 Task: Search one way flight ticket for 3 adults, 3 children in premium economy from Aberdeen: Aberdeen Regional Airport to Fort Wayne: Fort Wayne International Airport on 8-4-2023. Choice of flights is Frontier. Number of bags: 1 carry on bag. Price is upto 108000. Outbound departure time preference is 8:00.
Action: Mouse moved to (255, 357)
Screenshot: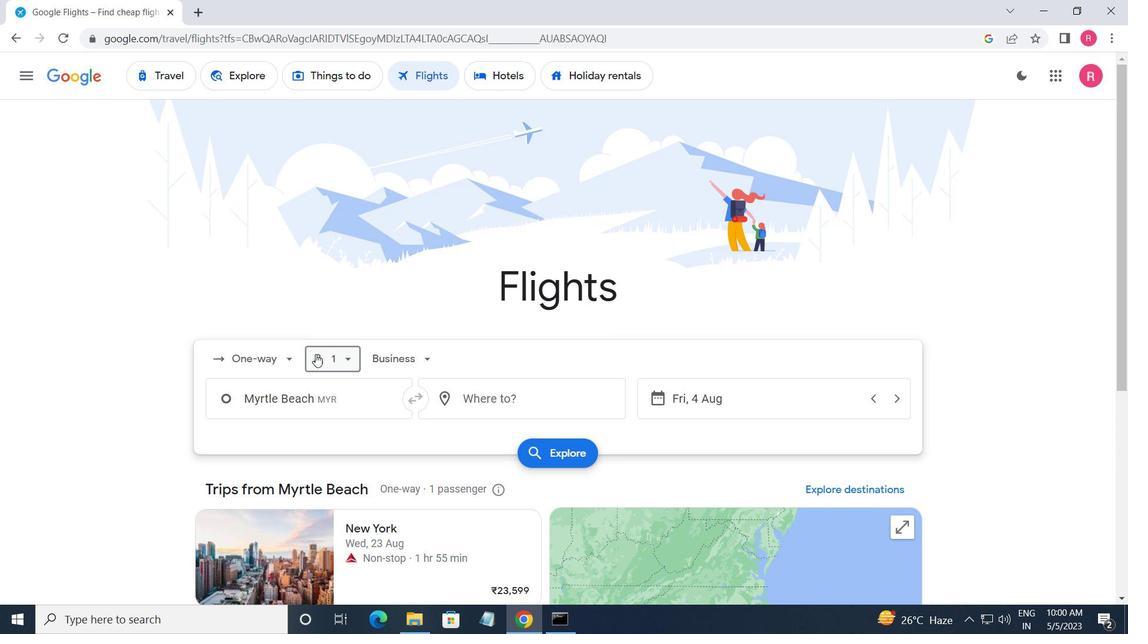
Action: Mouse pressed left at (255, 357)
Screenshot: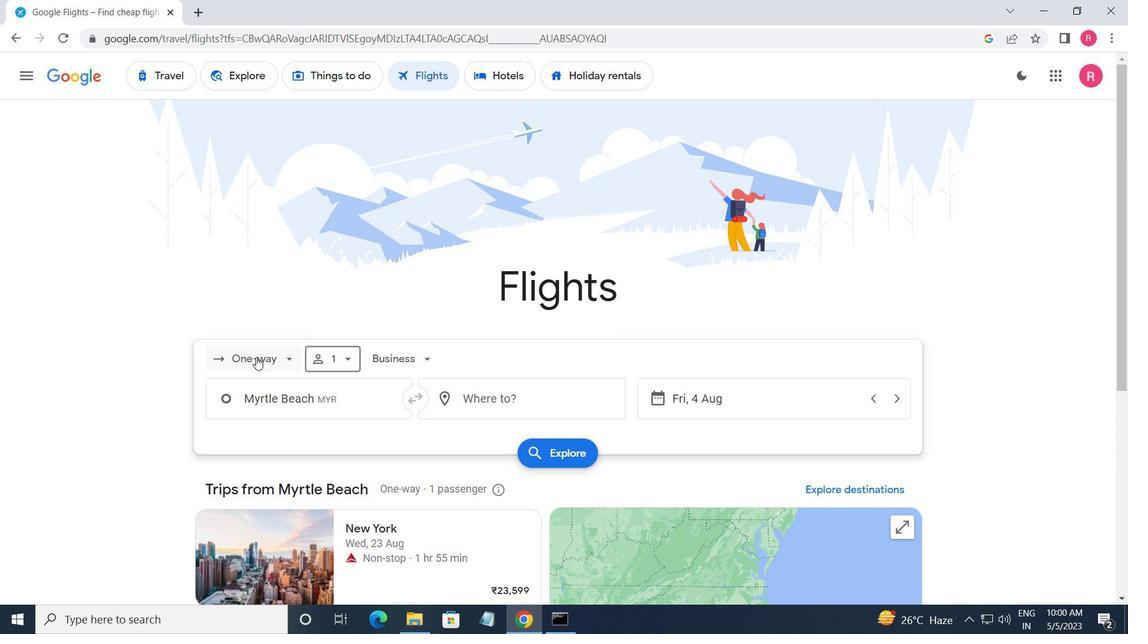 
Action: Mouse moved to (309, 425)
Screenshot: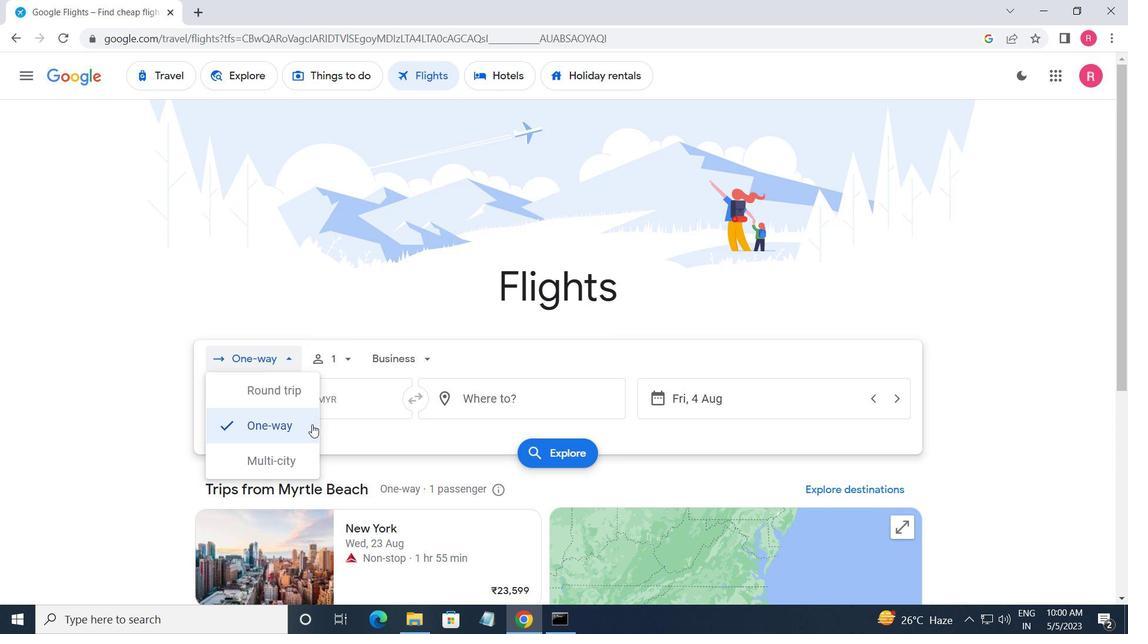 
Action: Mouse pressed left at (309, 425)
Screenshot: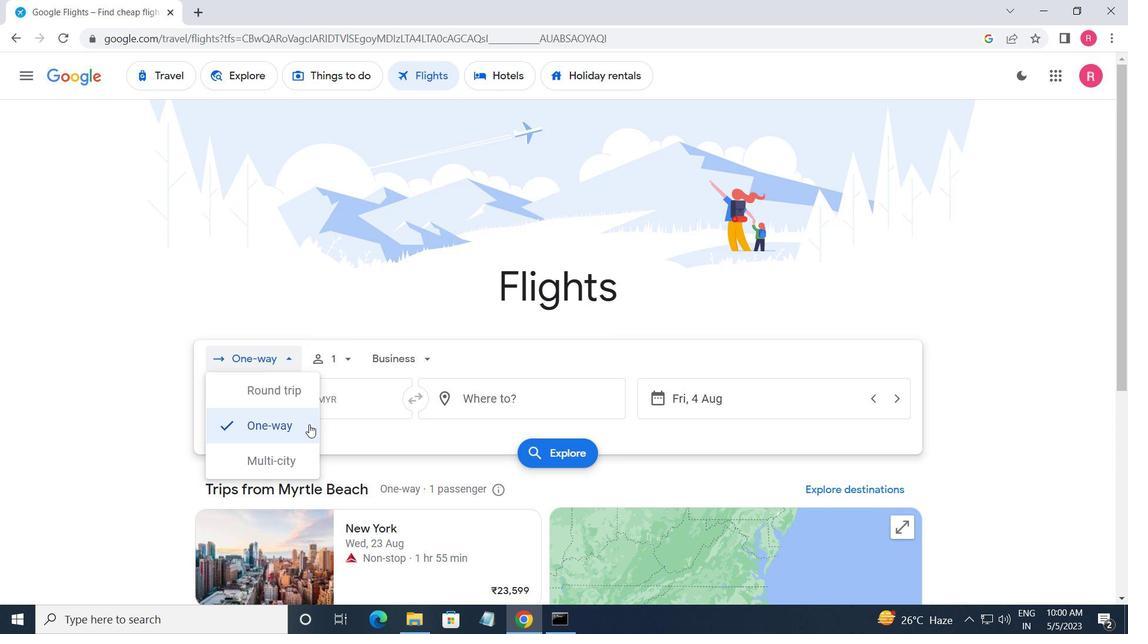 
Action: Mouse moved to (333, 360)
Screenshot: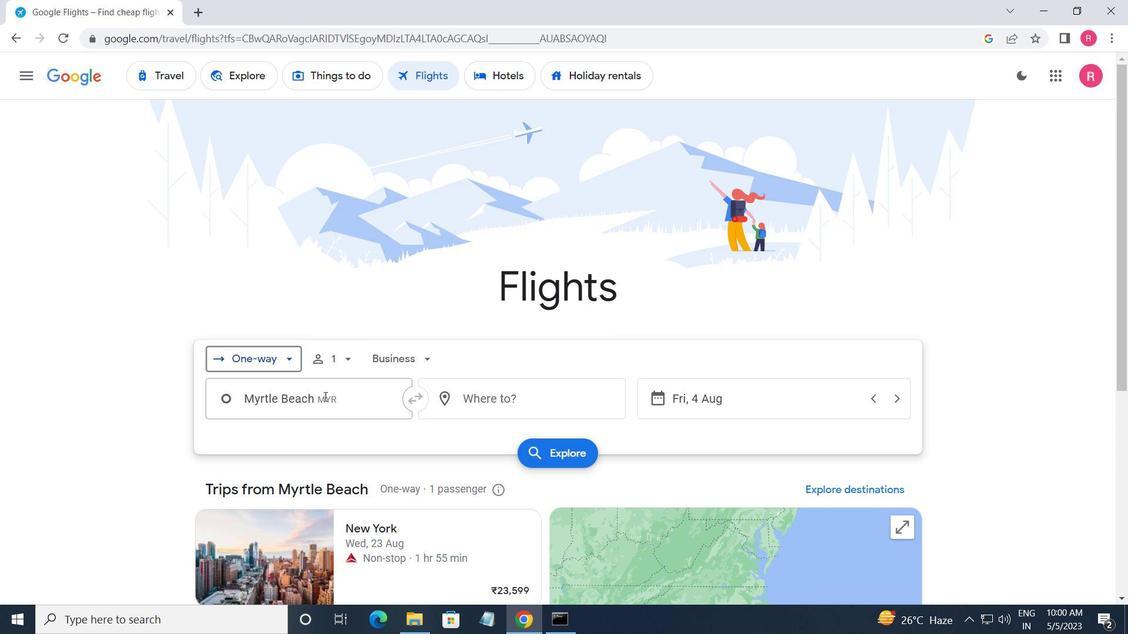 
Action: Mouse pressed left at (333, 360)
Screenshot: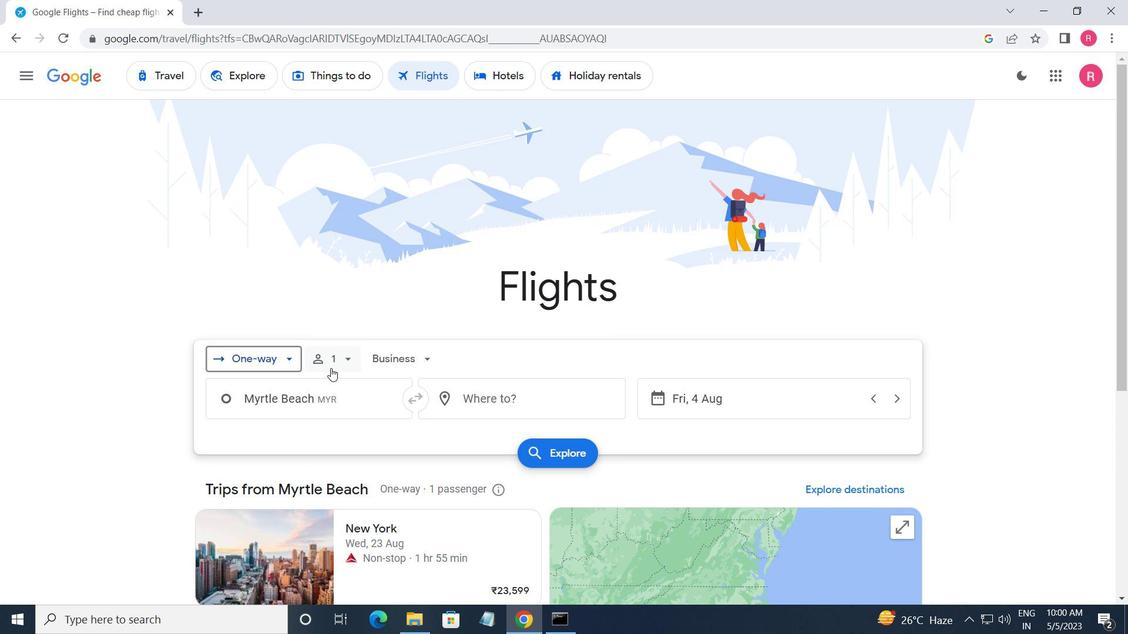 
Action: Mouse moved to (451, 395)
Screenshot: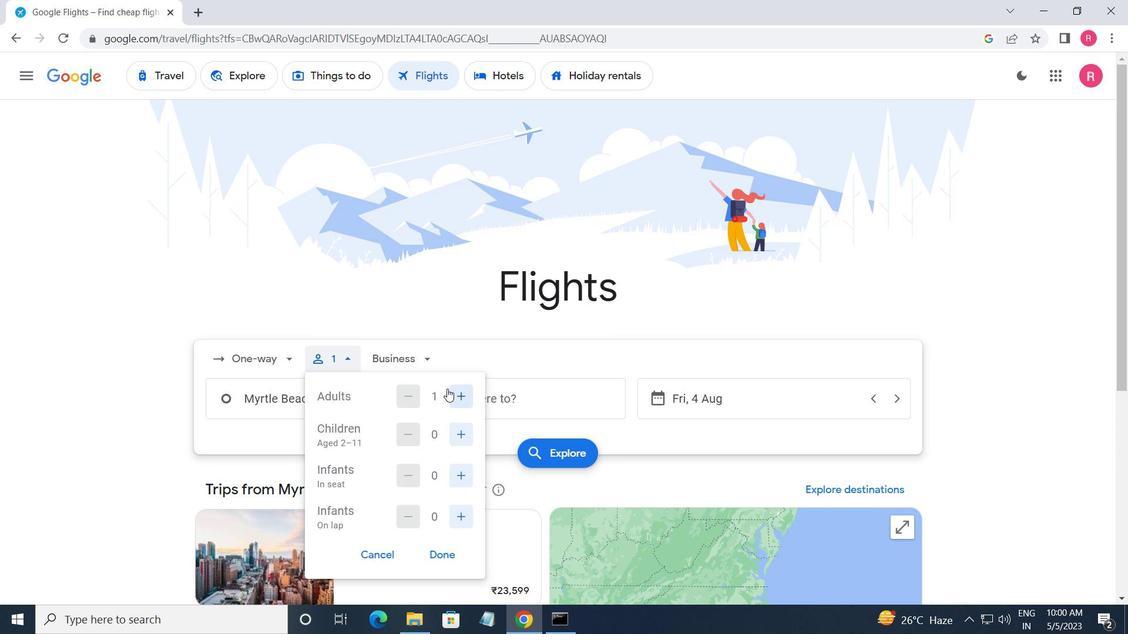 
Action: Mouse pressed left at (451, 395)
Screenshot: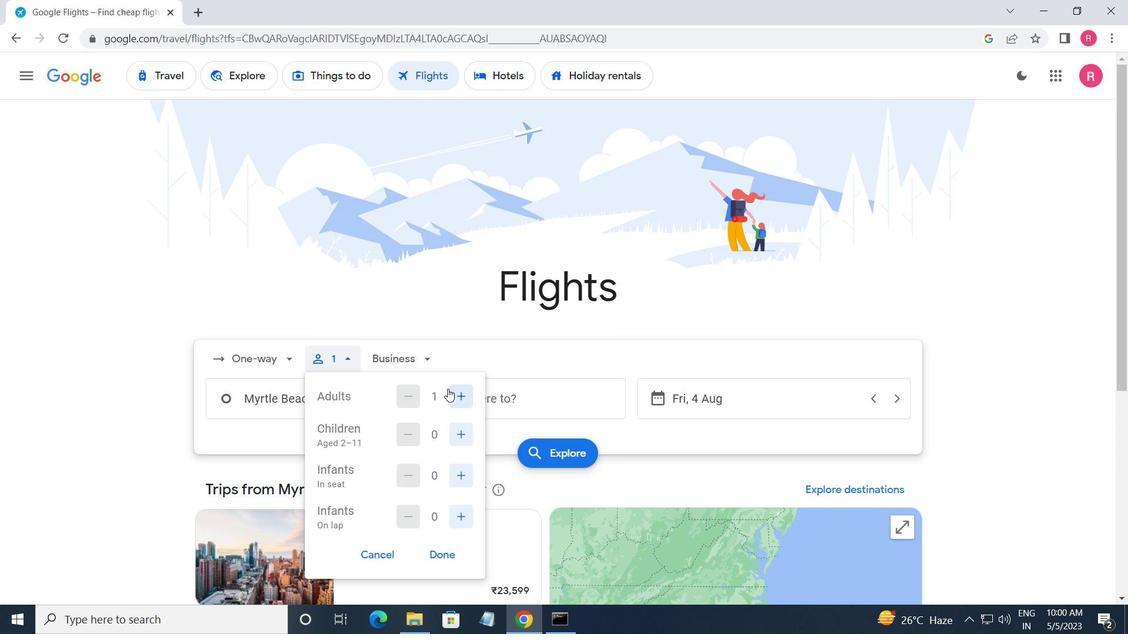 
Action: Mouse moved to (452, 395)
Screenshot: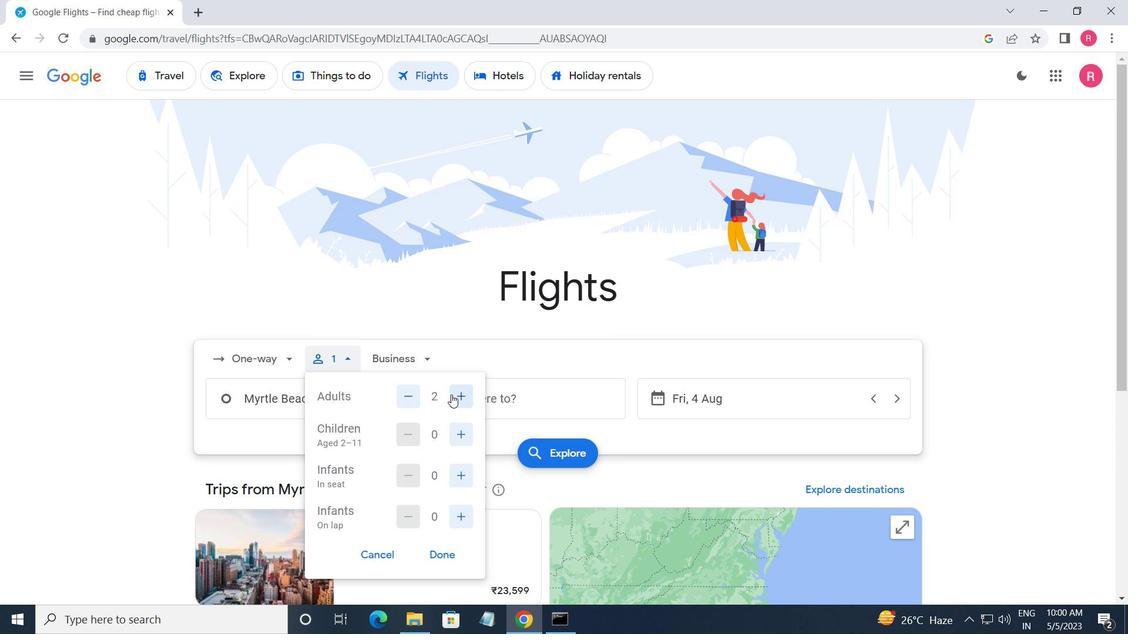 
Action: Mouse pressed left at (452, 395)
Screenshot: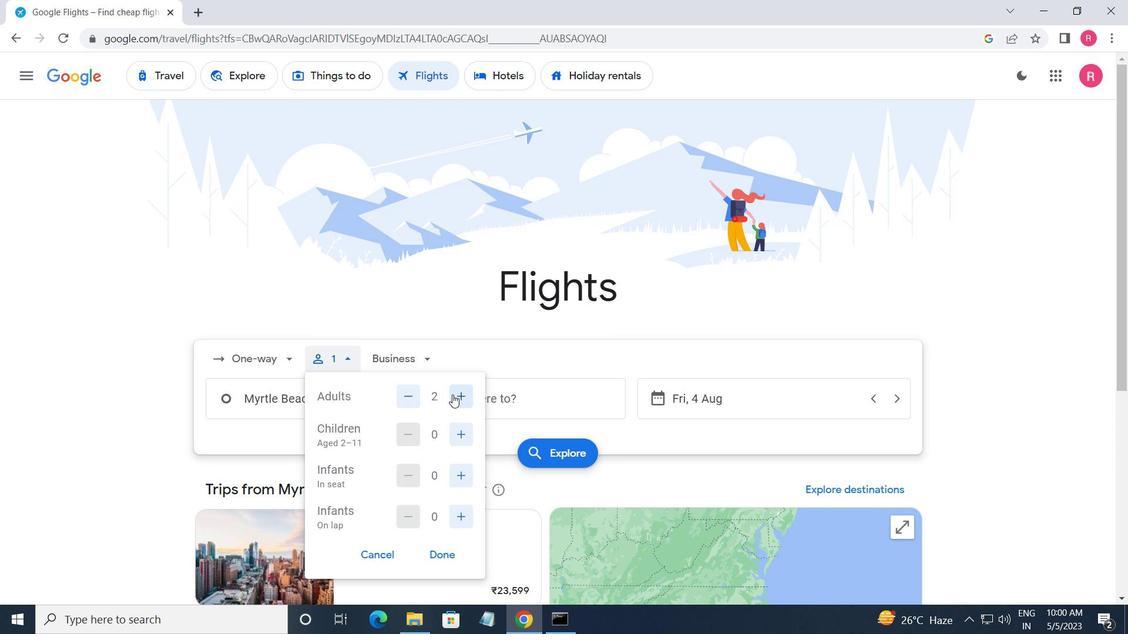 
Action: Mouse moved to (460, 430)
Screenshot: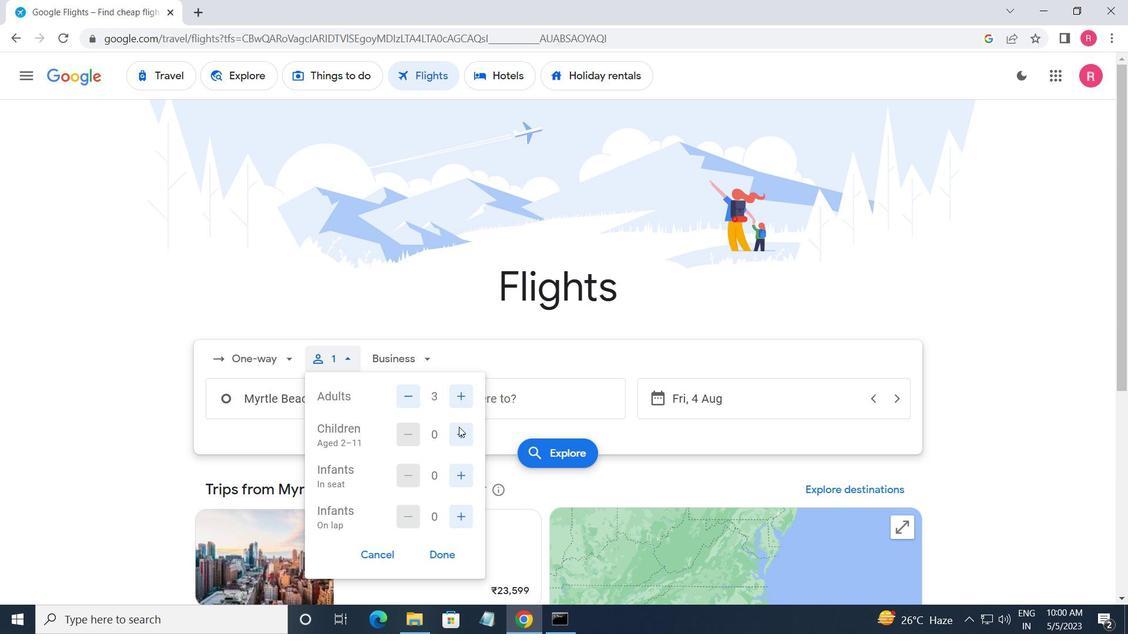 
Action: Mouse pressed left at (460, 430)
Screenshot: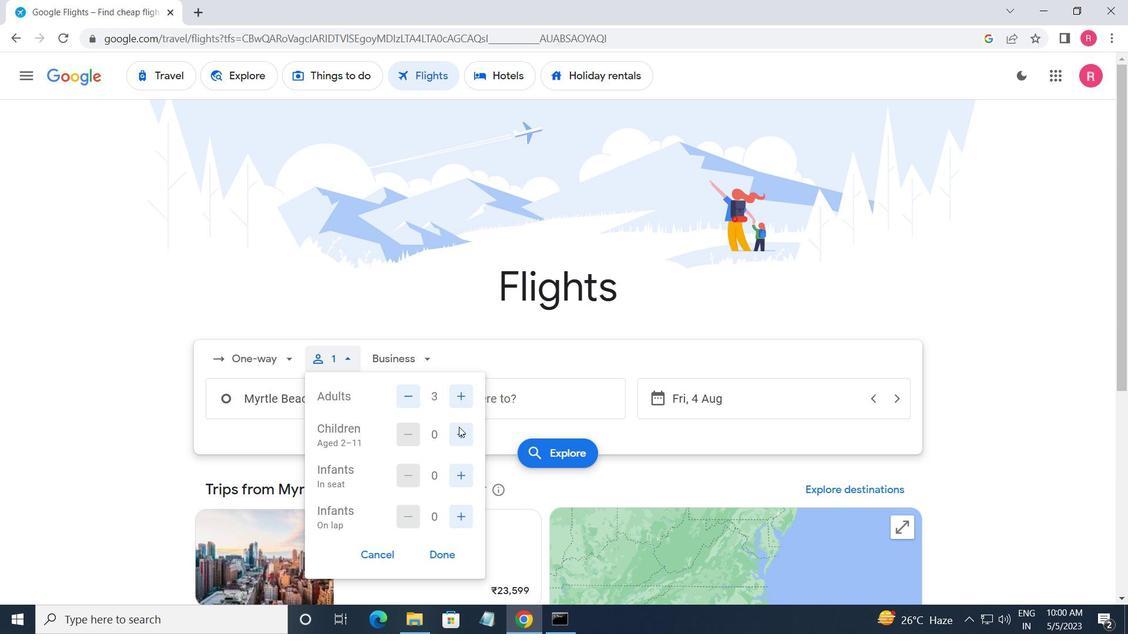 
Action: Mouse pressed left at (460, 430)
Screenshot: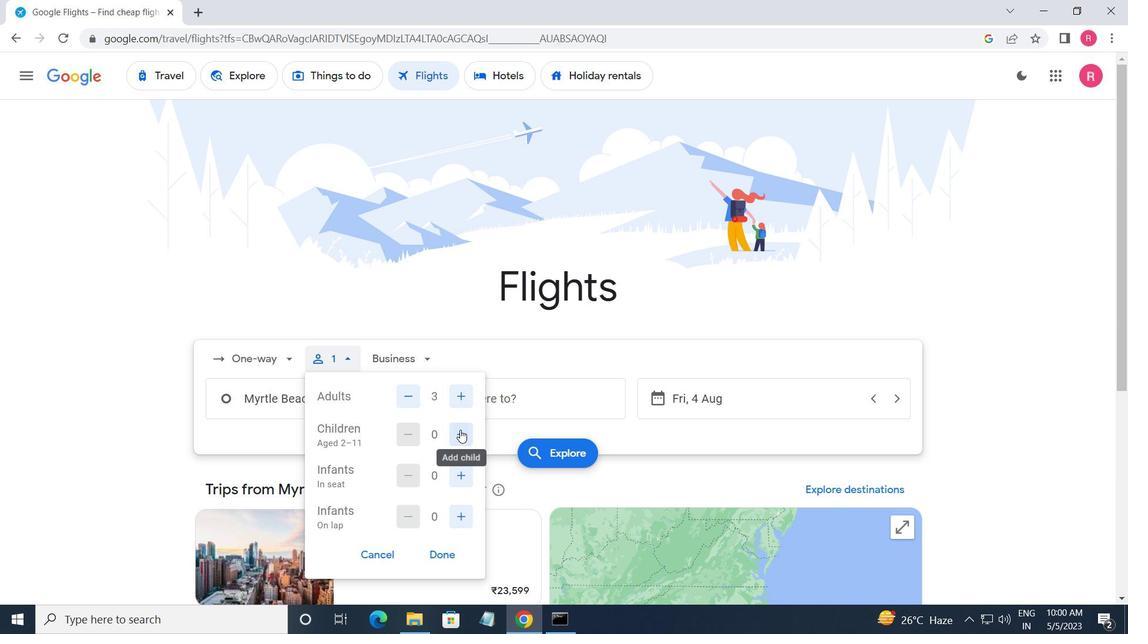 
Action: Mouse pressed left at (460, 430)
Screenshot: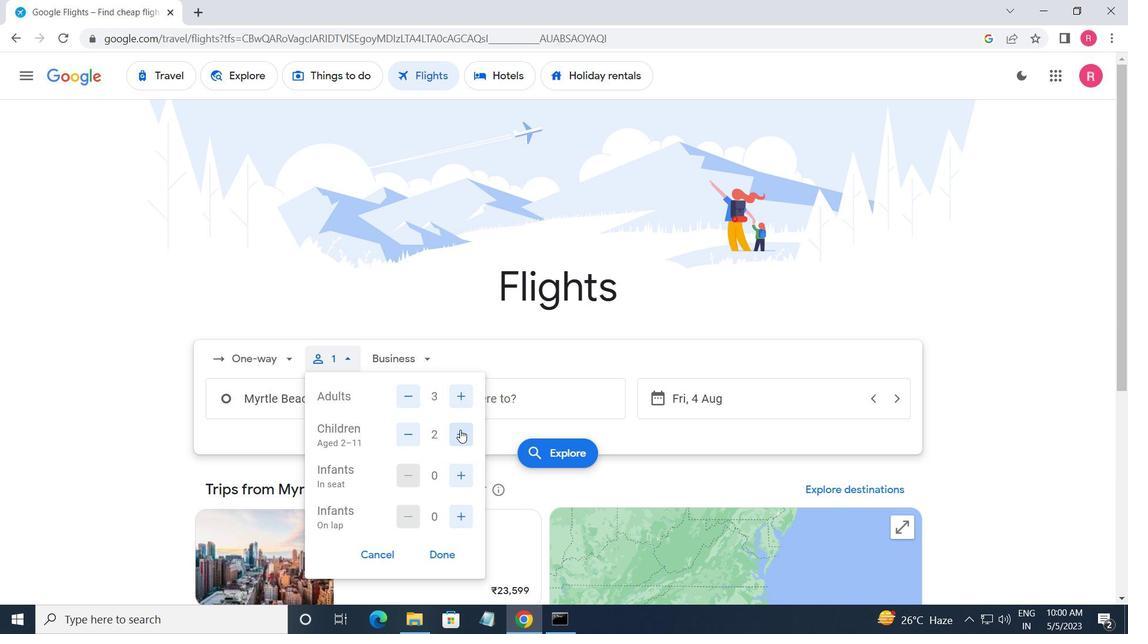 
Action: Mouse moved to (395, 349)
Screenshot: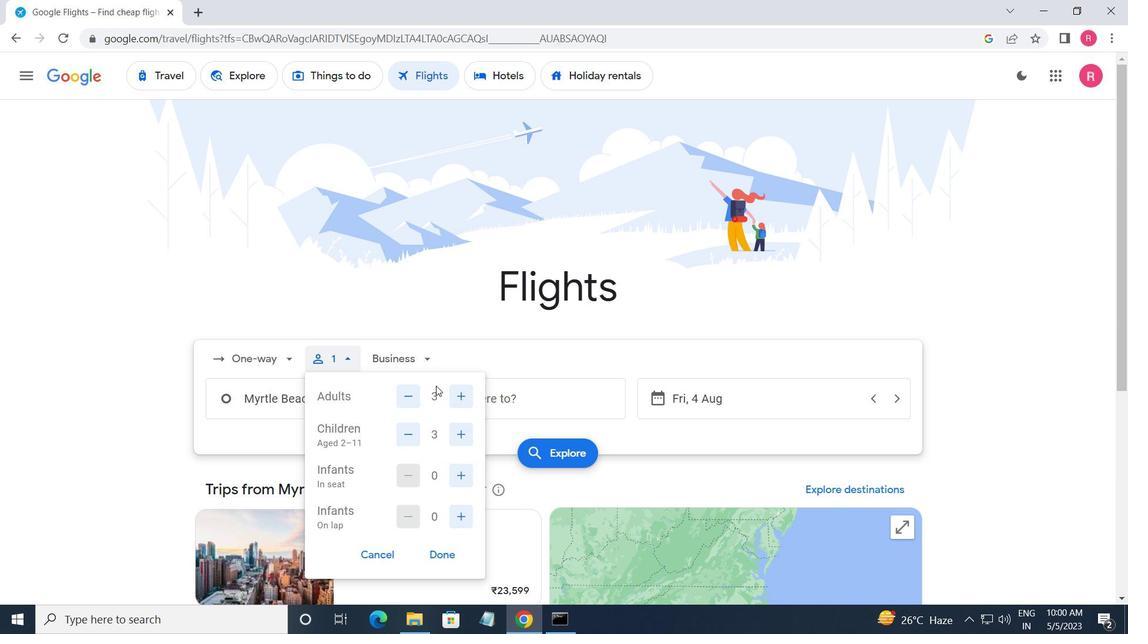 
Action: Mouse pressed left at (395, 349)
Screenshot: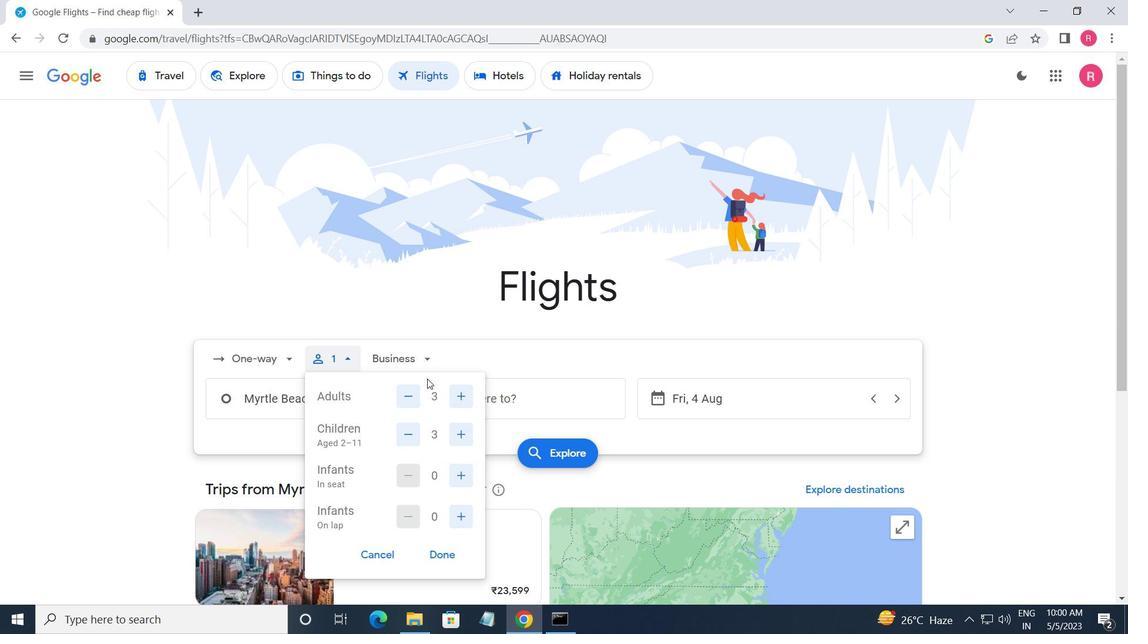 
Action: Mouse moved to (446, 426)
Screenshot: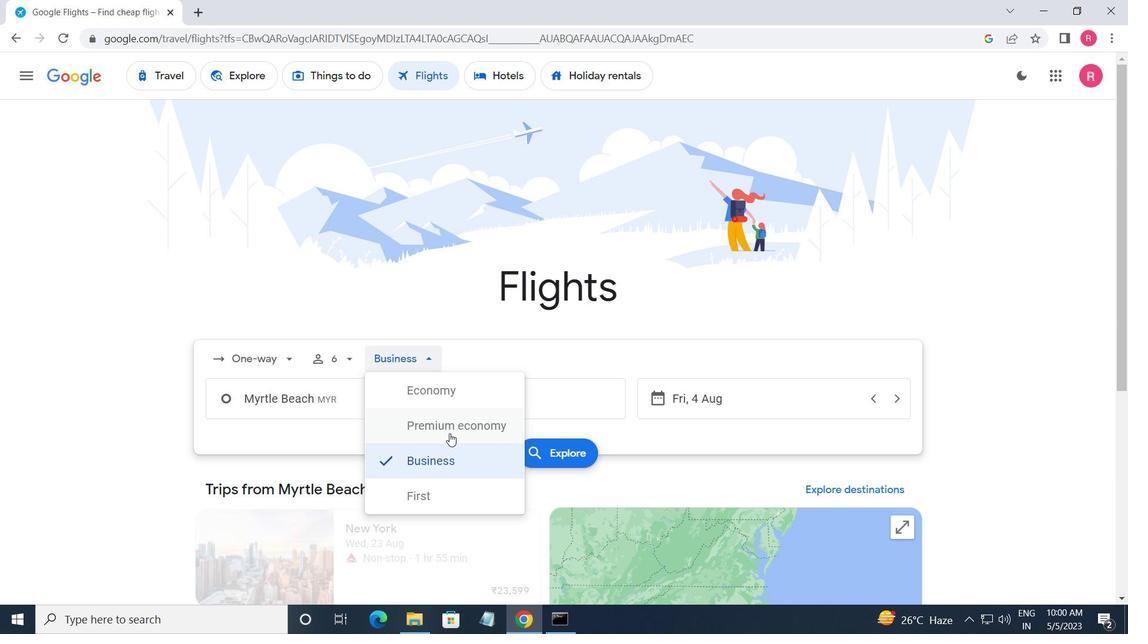 
Action: Mouse pressed left at (446, 426)
Screenshot: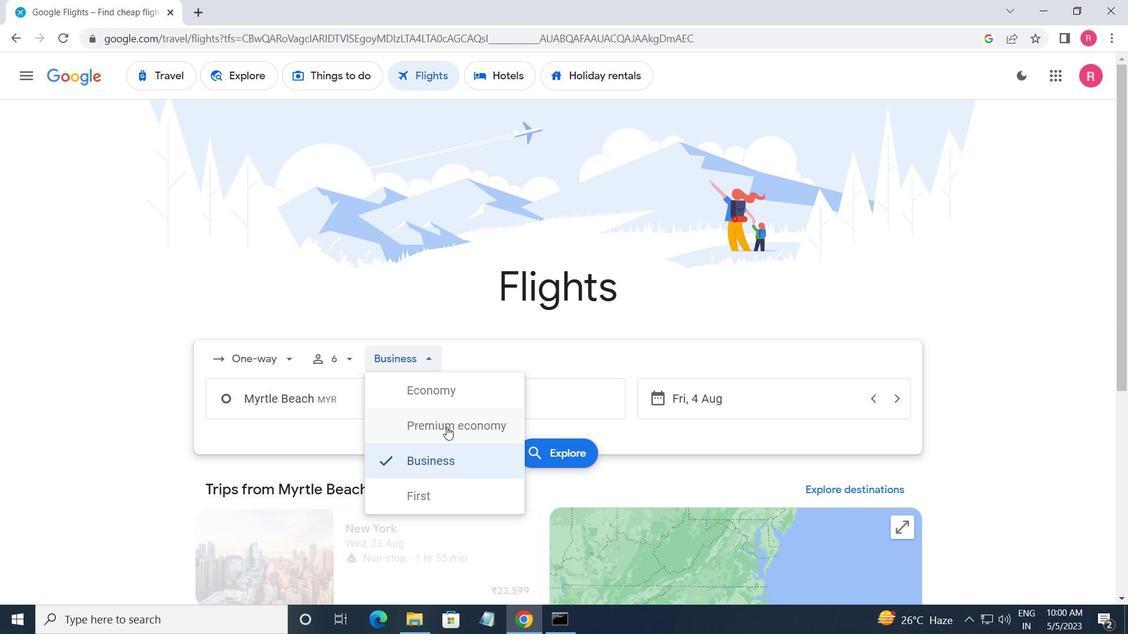 
Action: Mouse moved to (383, 409)
Screenshot: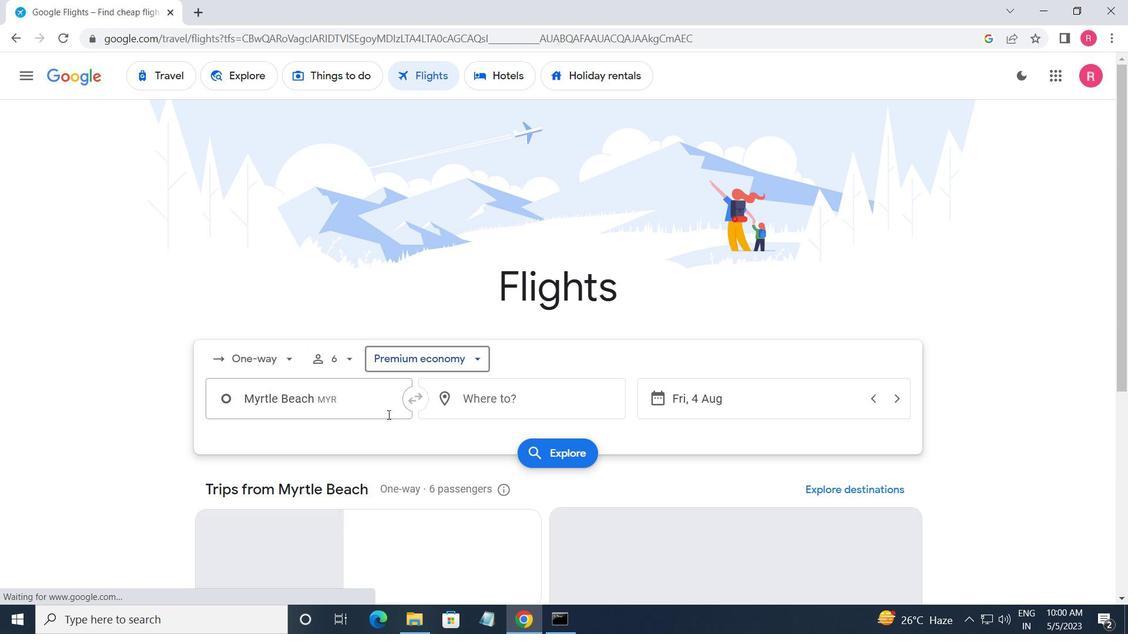 
Action: Mouse pressed left at (383, 409)
Screenshot: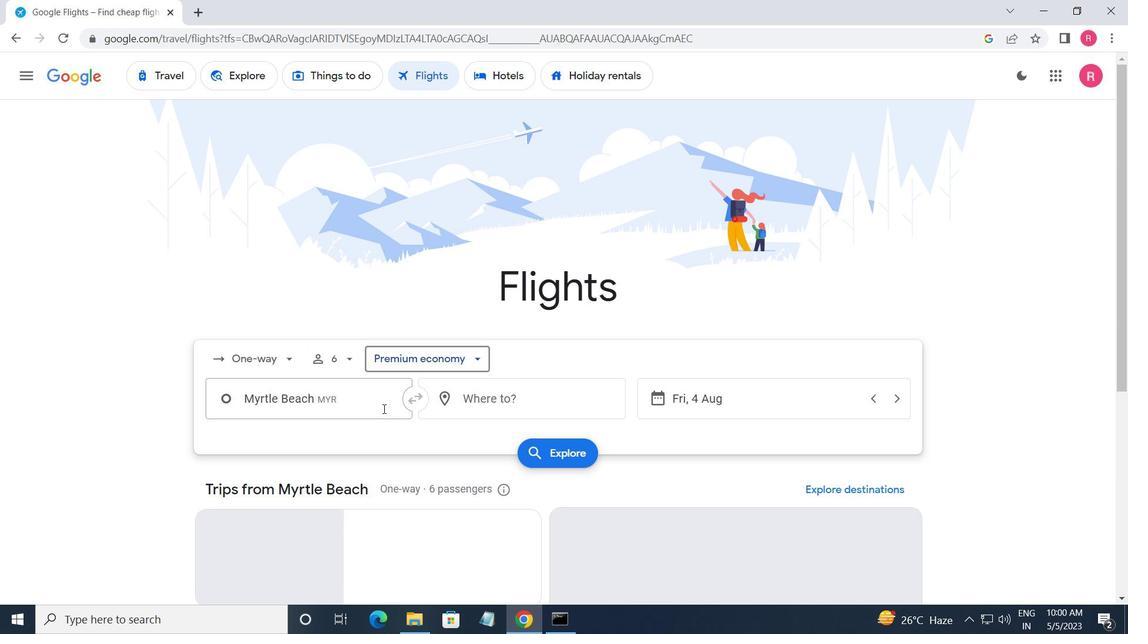 
Action: Key pressed <Key.shift>ABERDEEN<Key.space><Key.shift>R
Screenshot: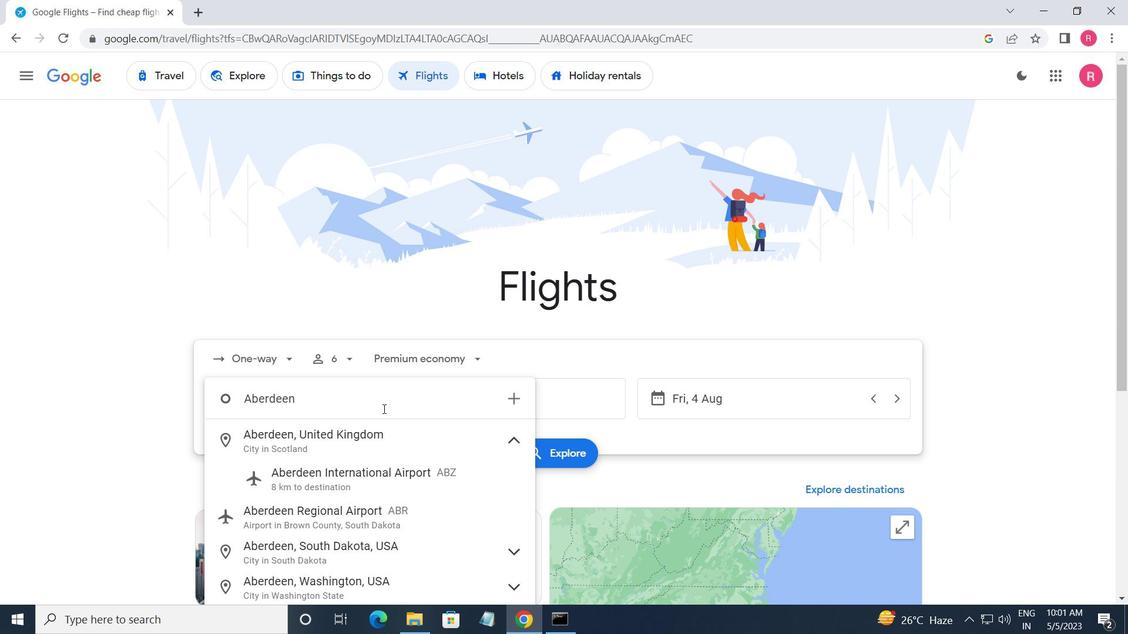 
Action: Mouse moved to (357, 436)
Screenshot: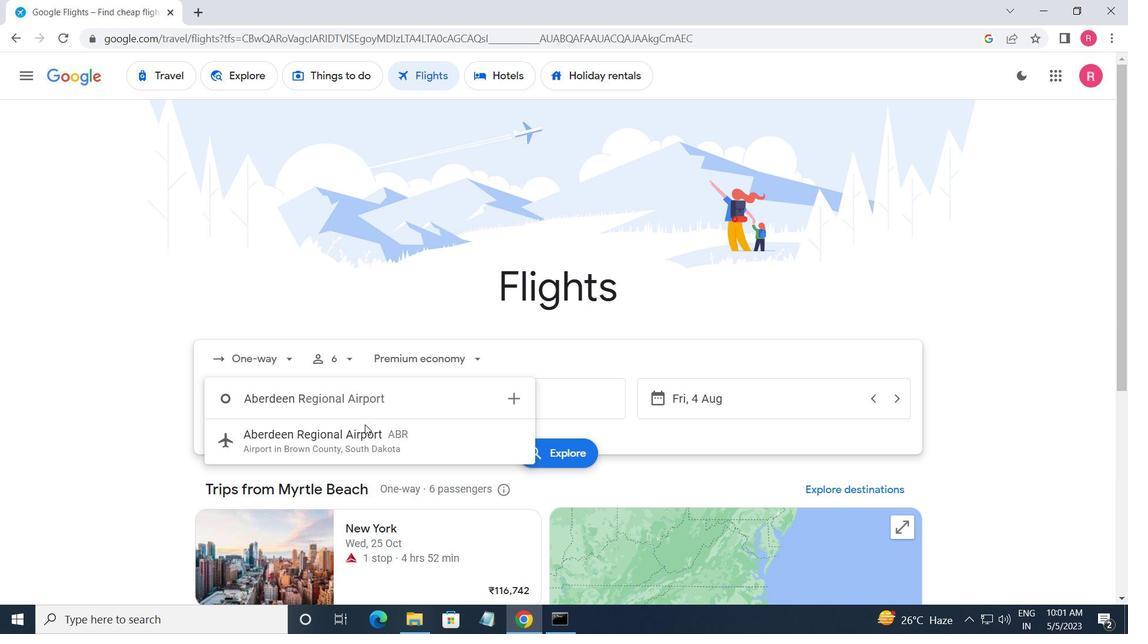 
Action: Mouse pressed left at (357, 436)
Screenshot: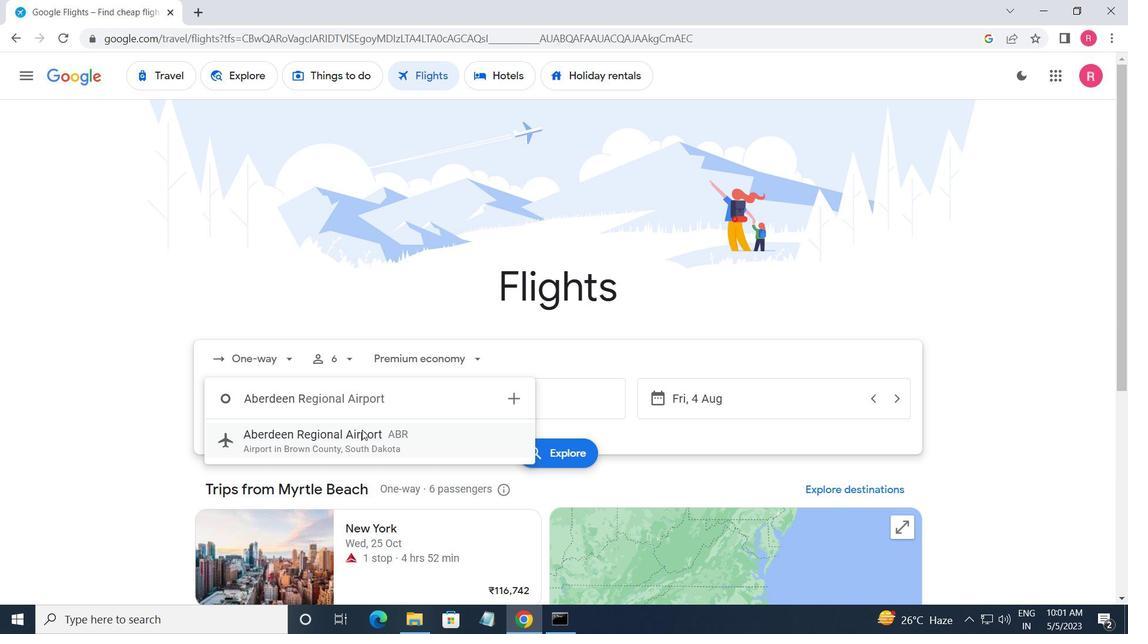 
Action: Mouse moved to (497, 397)
Screenshot: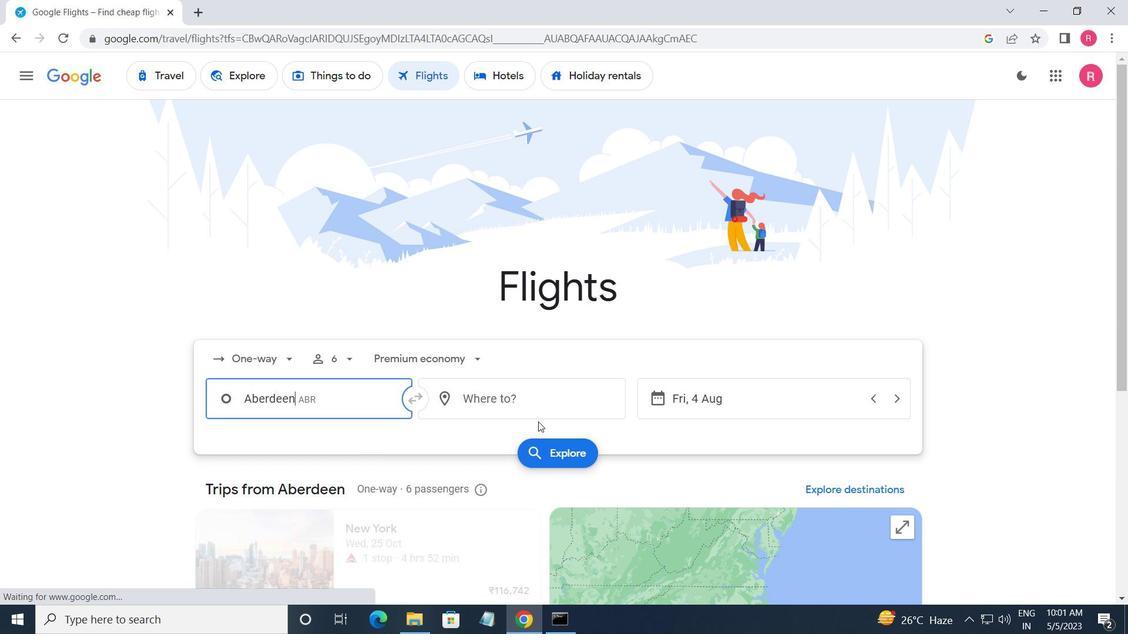 
Action: Mouse pressed left at (497, 397)
Screenshot: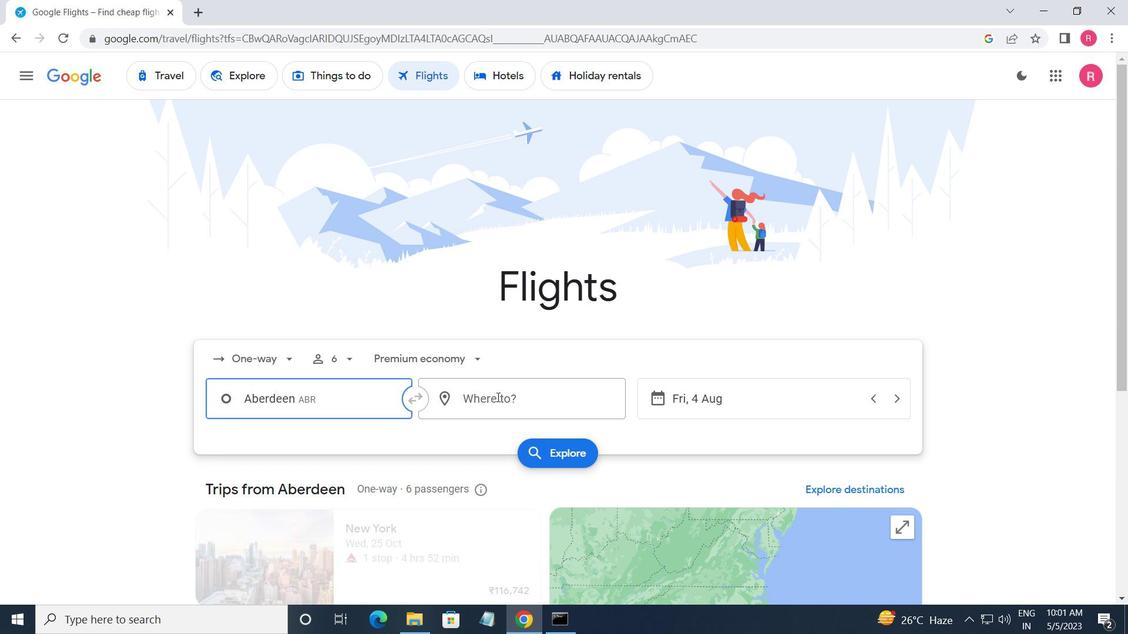 
Action: Mouse moved to (522, 548)
Screenshot: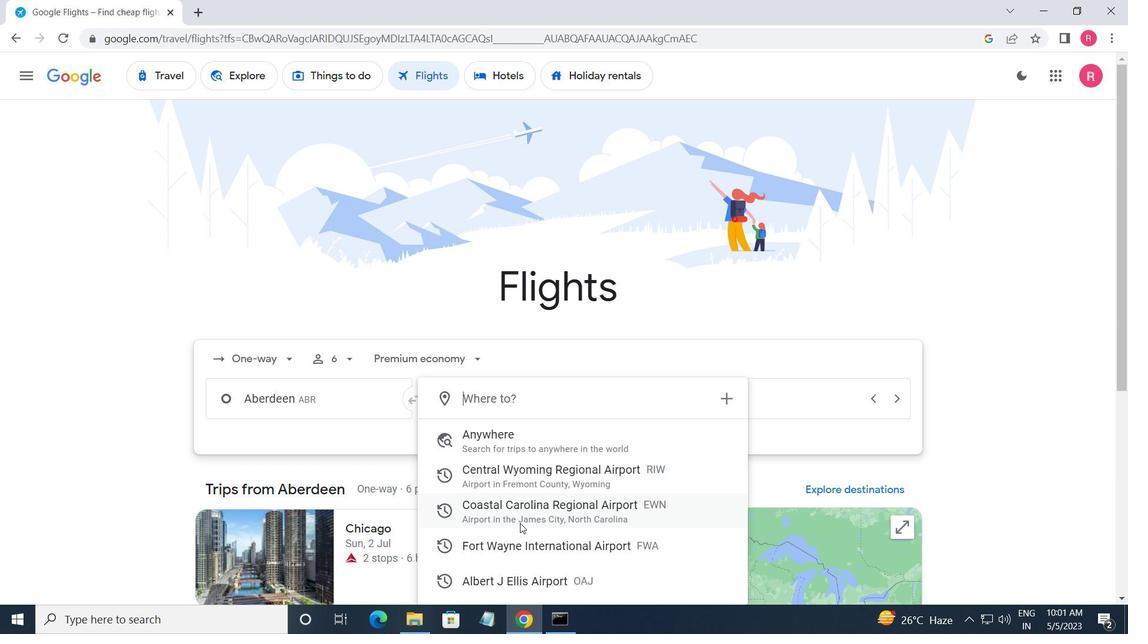 
Action: Mouse pressed left at (522, 548)
Screenshot: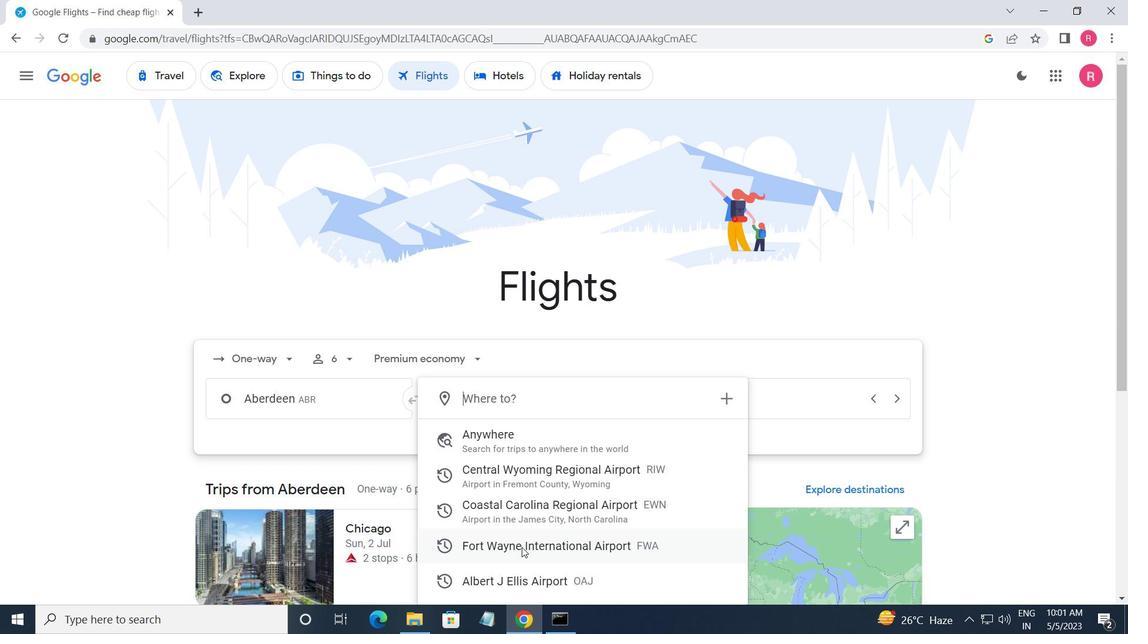 
Action: Mouse moved to (723, 409)
Screenshot: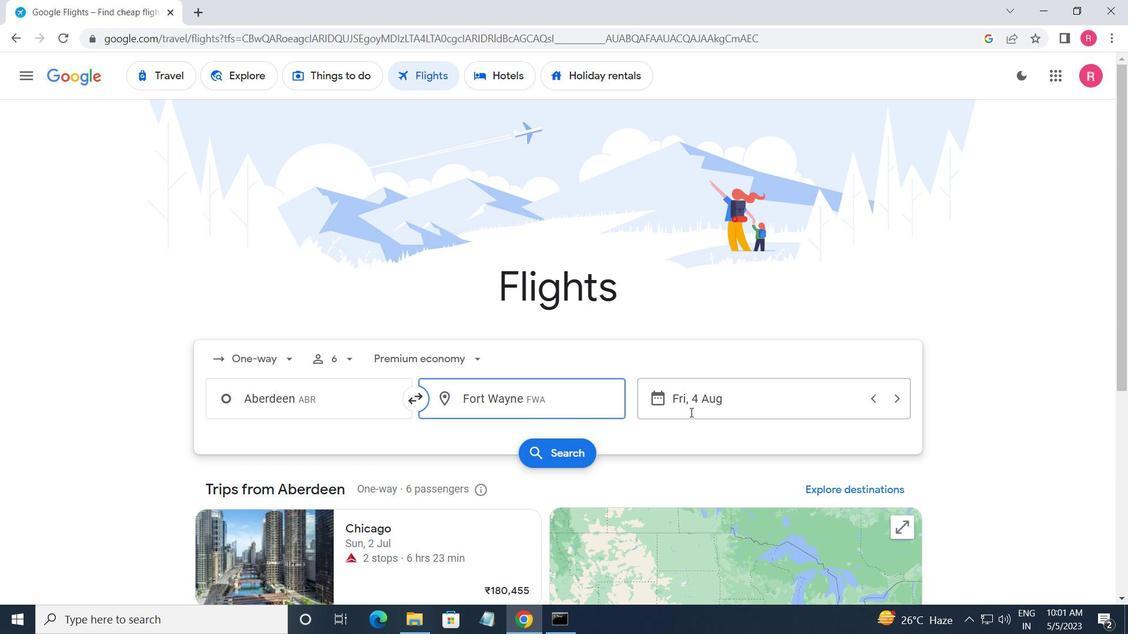 
Action: Mouse pressed left at (723, 409)
Screenshot: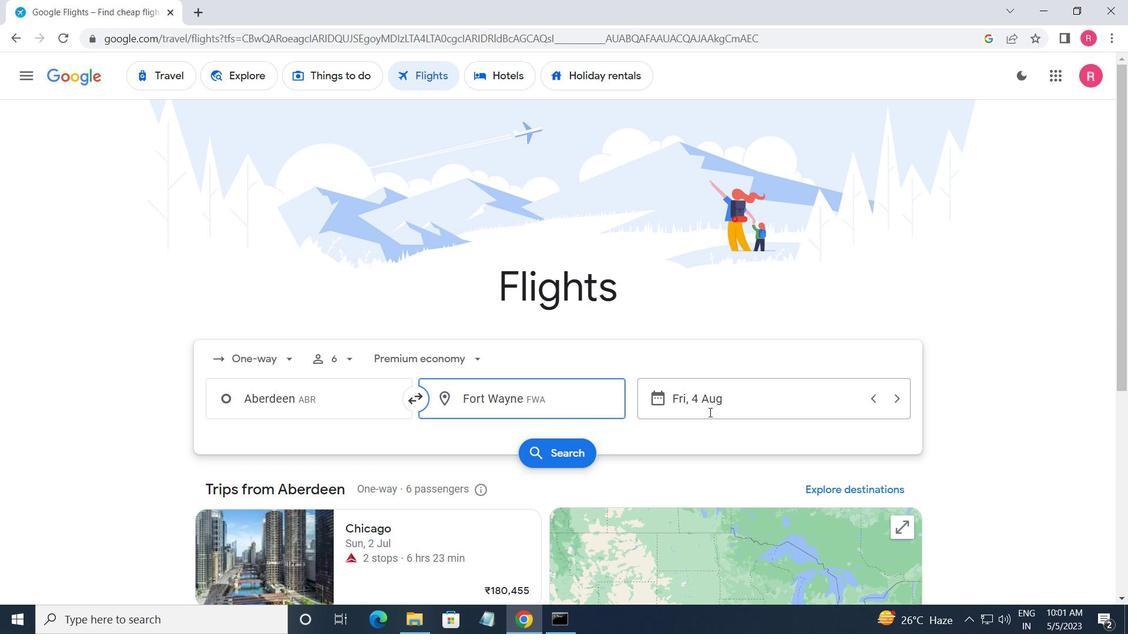 
Action: Mouse moved to (562, 337)
Screenshot: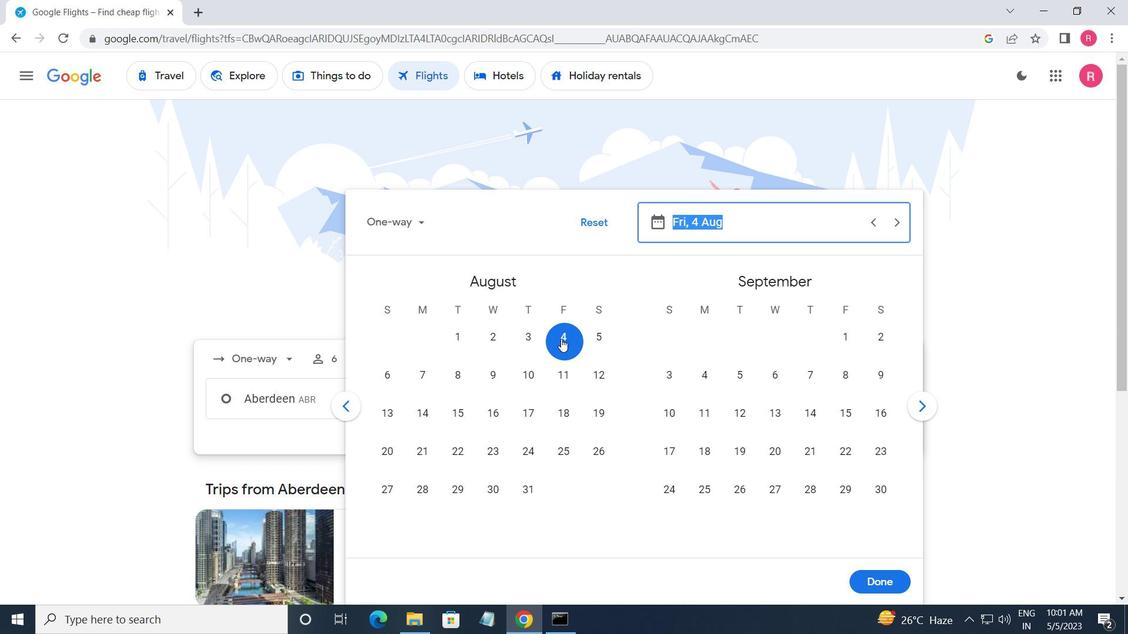 
Action: Mouse pressed left at (562, 337)
Screenshot: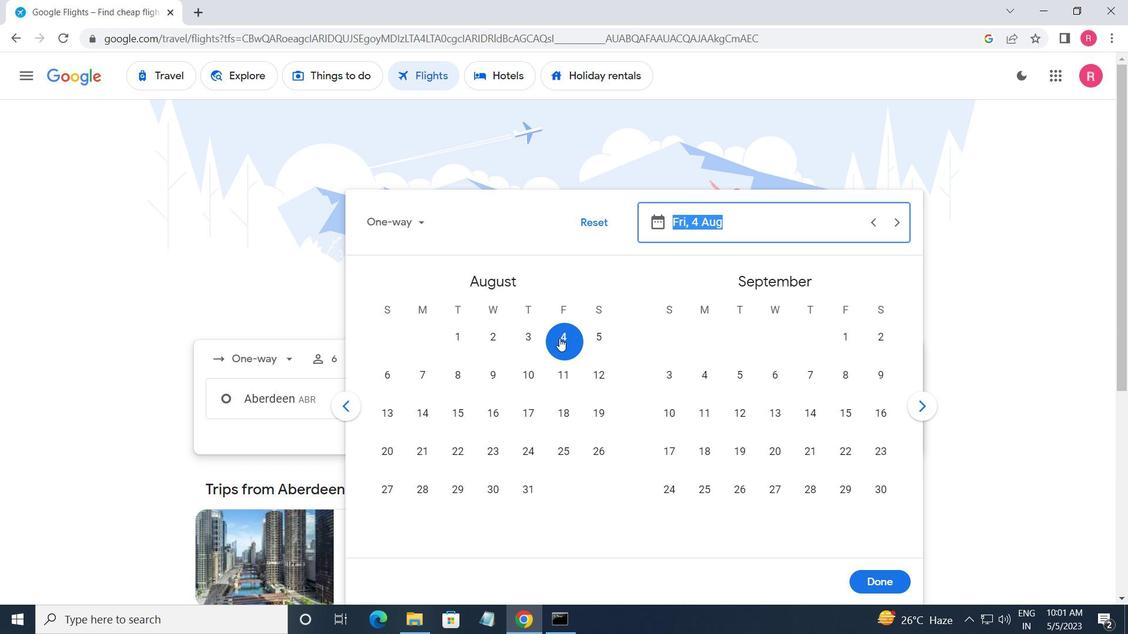 
Action: Mouse moved to (895, 591)
Screenshot: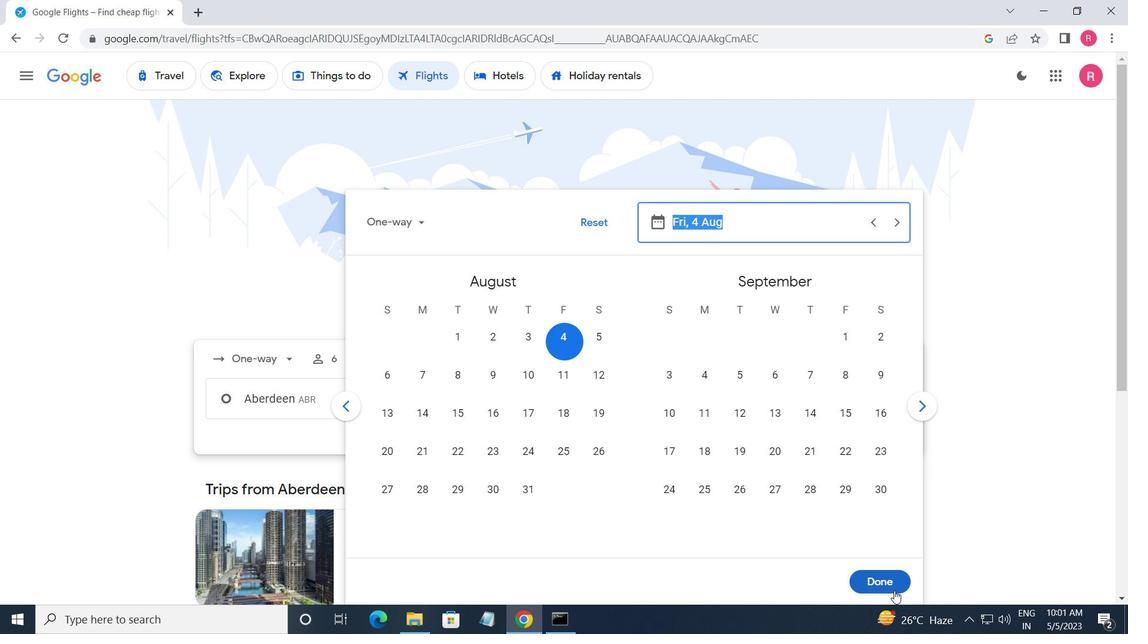 
Action: Mouse pressed left at (895, 591)
Screenshot: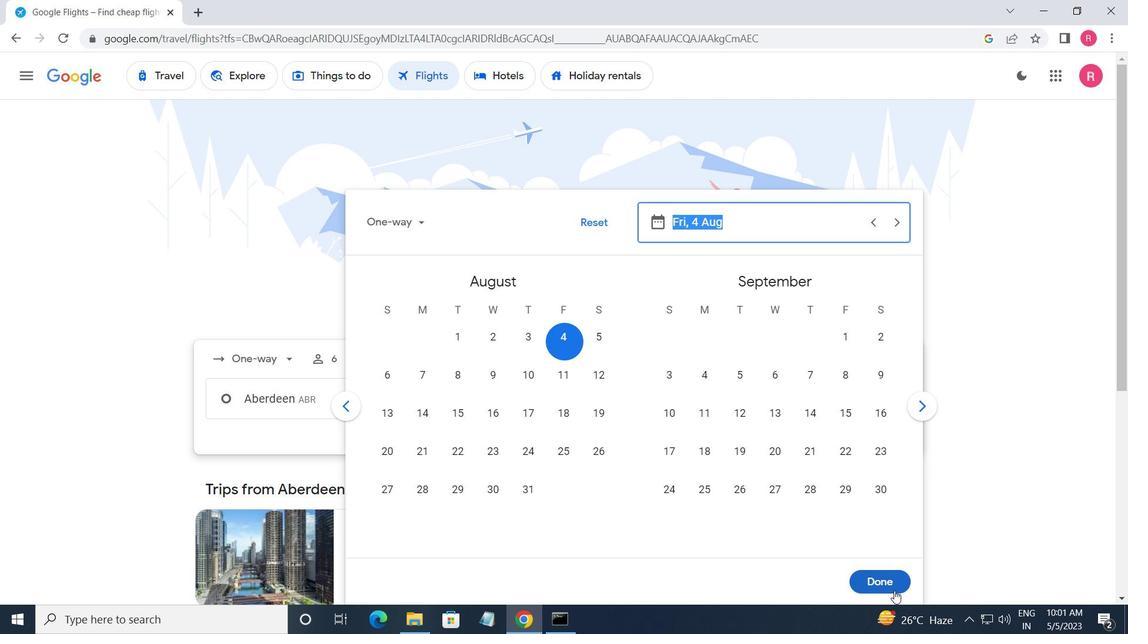 
Action: Mouse moved to (568, 447)
Screenshot: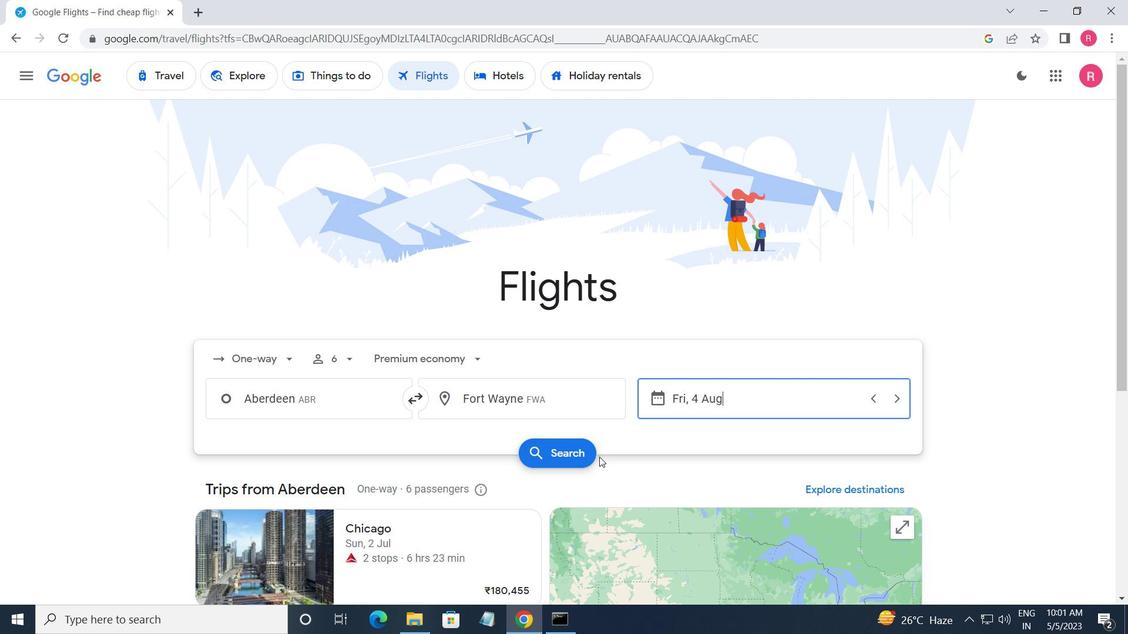 
Action: Mouse pressed left at (568, 447)
Screenshot: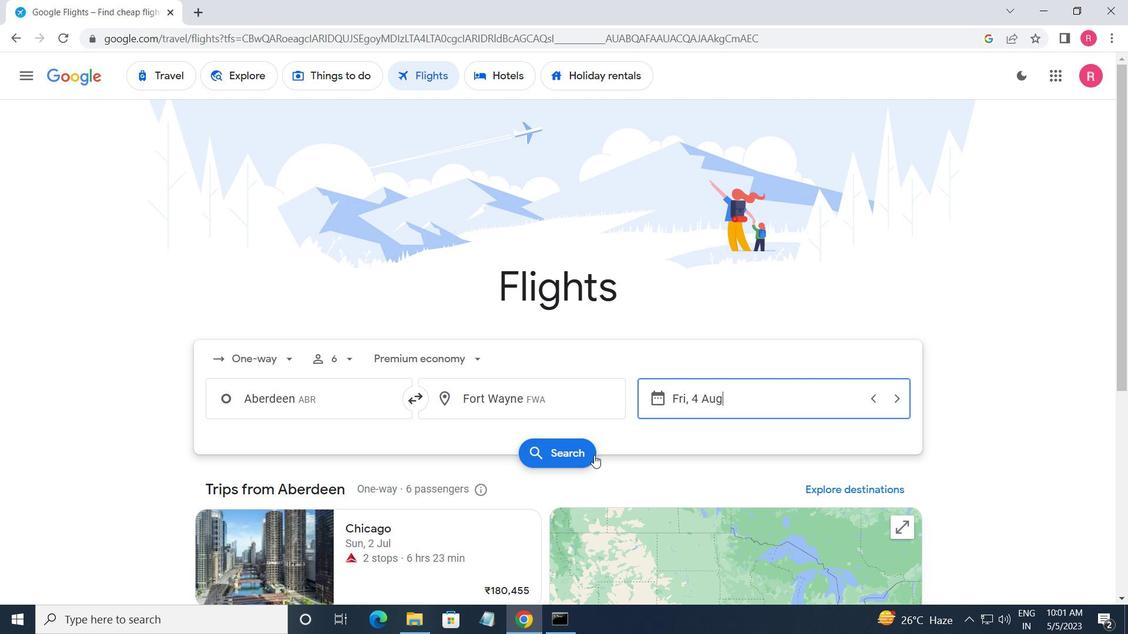 
Action: Mouse moved to (233, 211)
Screenshot: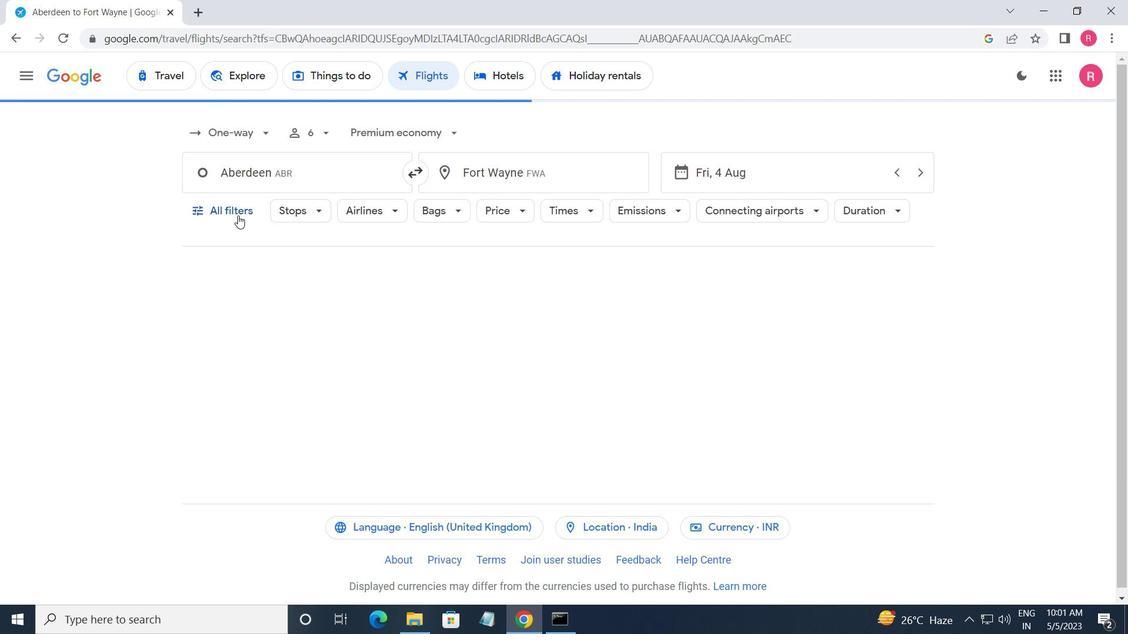 
Action: Mouse pressed left at (233, 211)
Screenshot: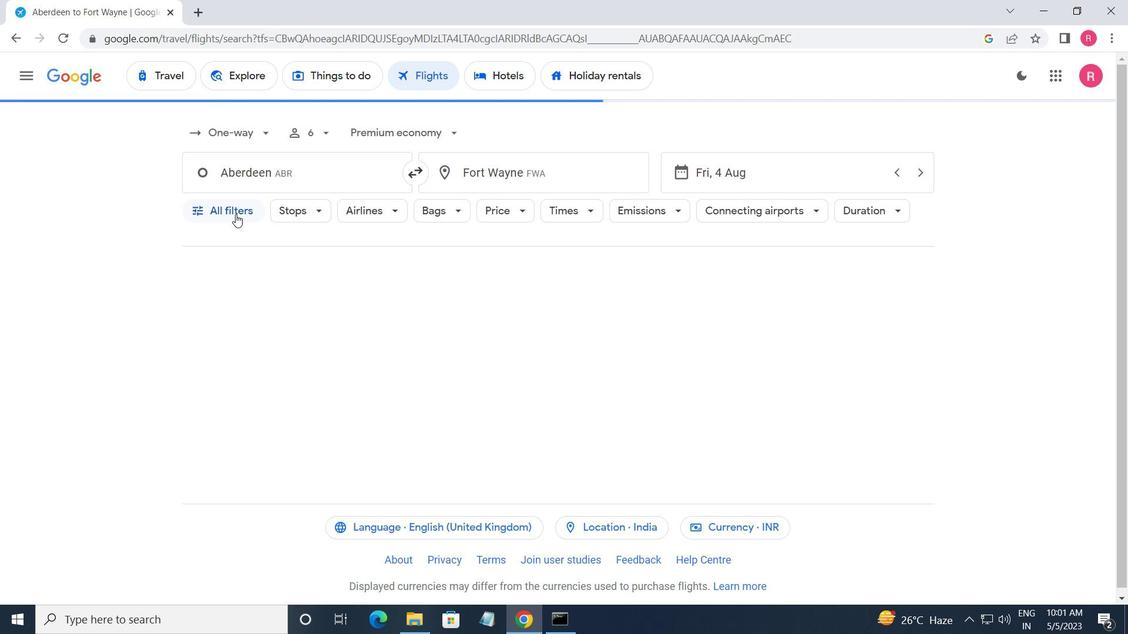 
Action: Mouse moved to (316, 377)
Screenshot: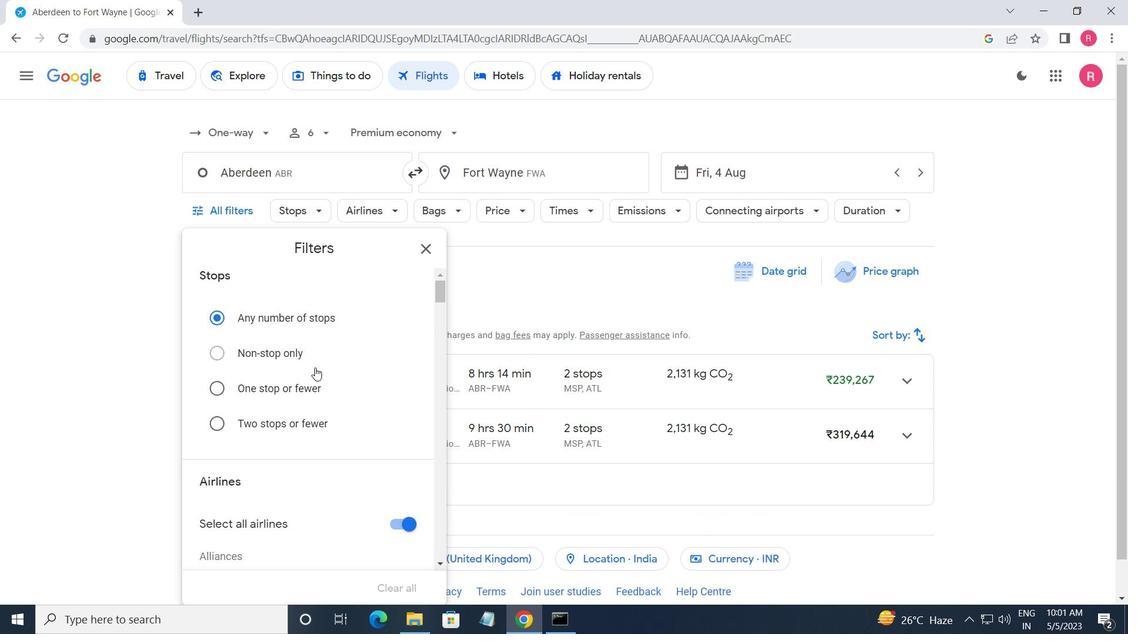 
Action: Mouse scrolled (316, 376) with delta (0, 0)
Screenshot: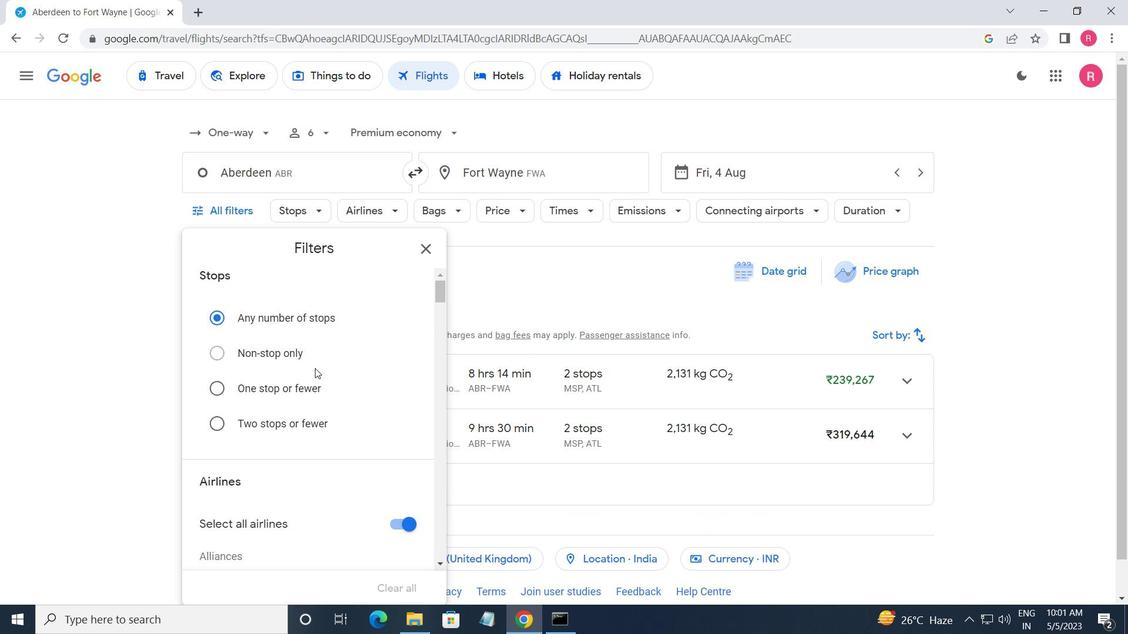 
Action: Mouse moved to (316, 378)
Screenshot: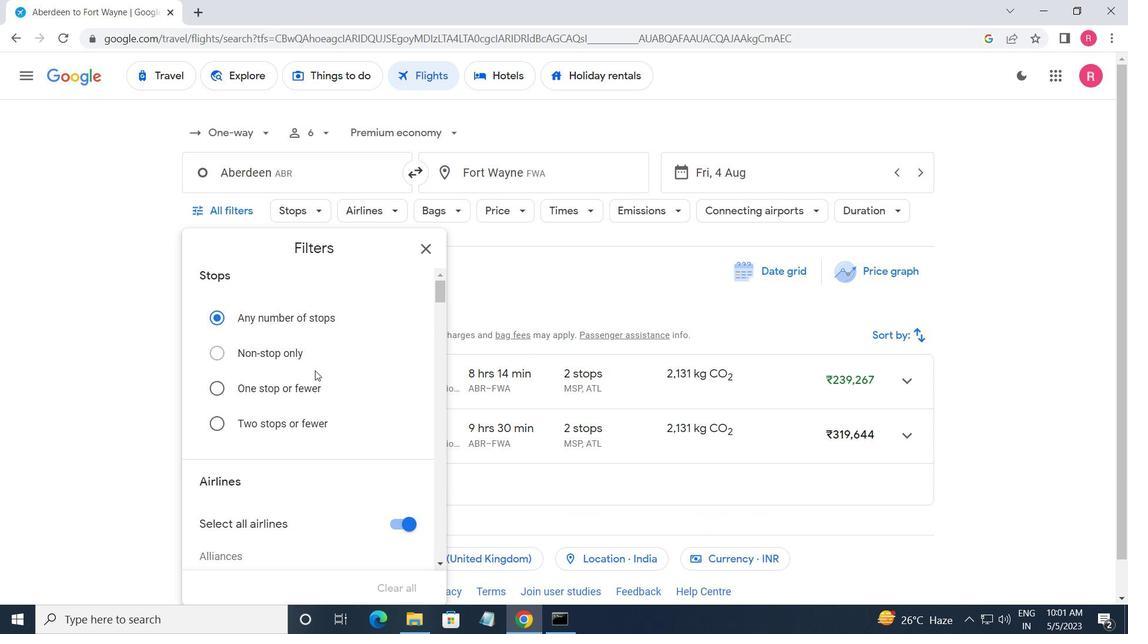 
Action: Mouse scrolled (316, 377) with delta (0, 0)
Screenshot: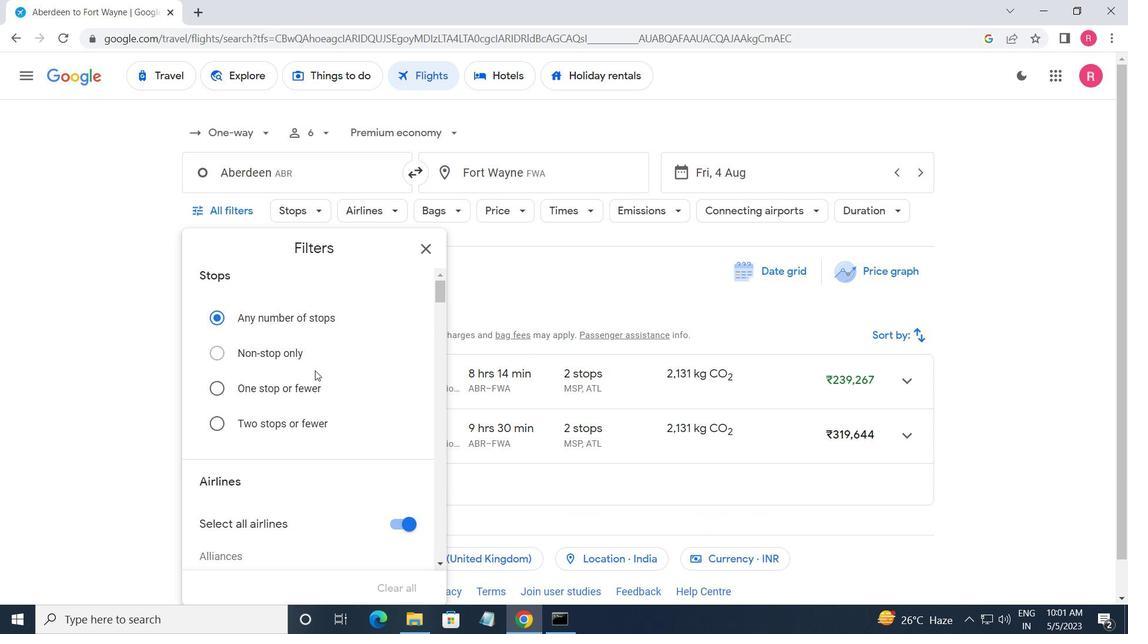 
Action: Mouse moved to (316, 379)
Screenshot: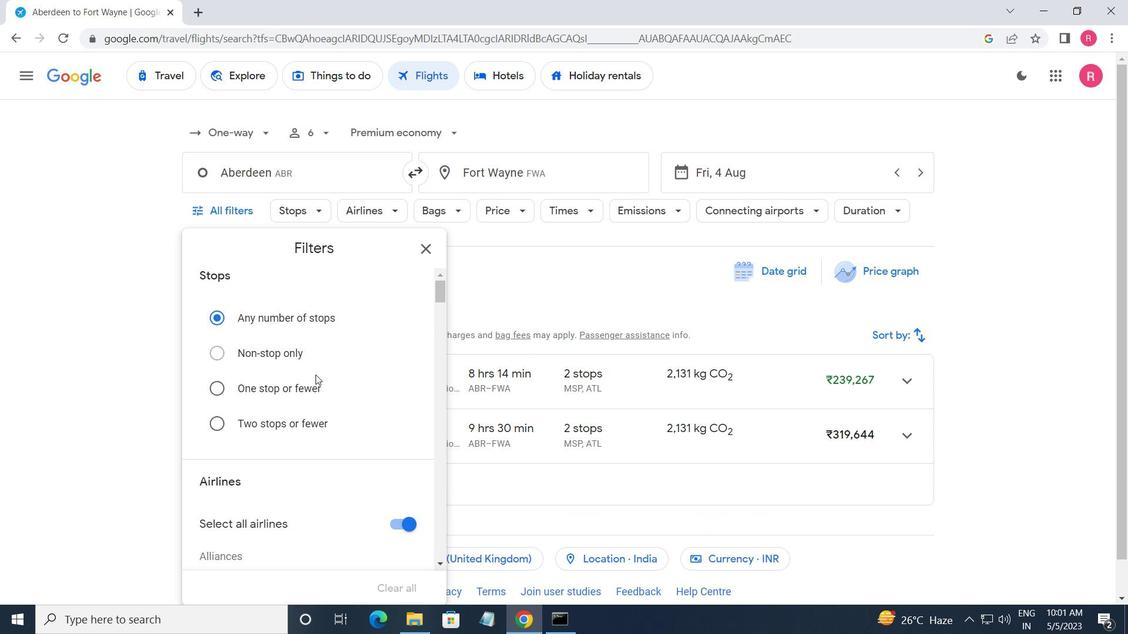 
Action: Mouse scrolled (316, 378) with delta (0, 0)
Screenshot: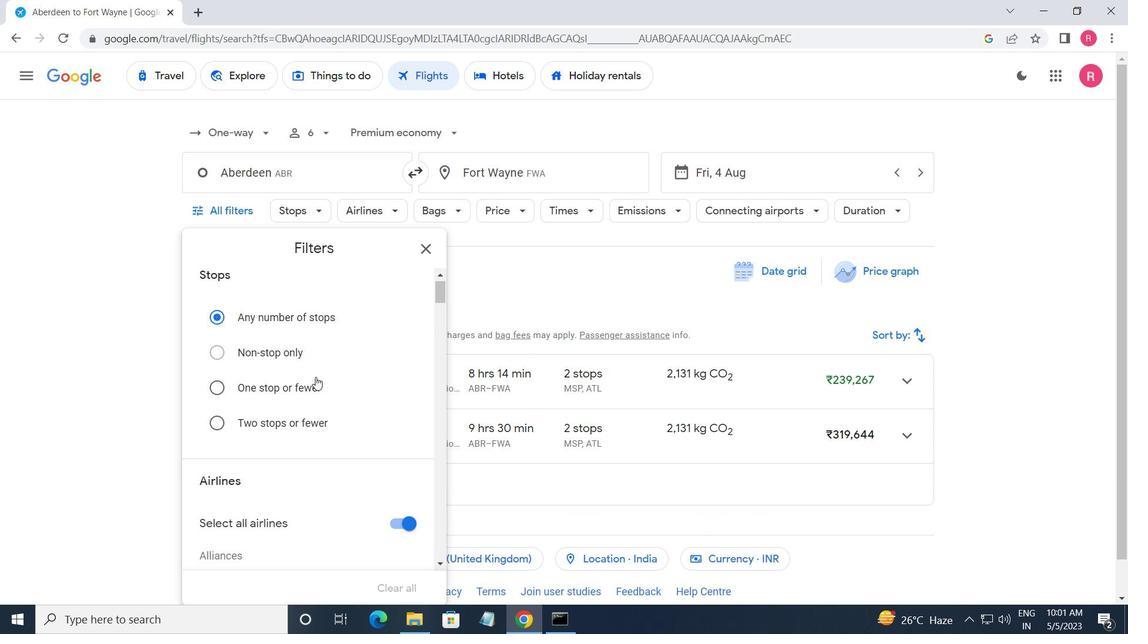 
Action: Mouse scrolled (316, 378) with delta (0, 0)
Screenshot: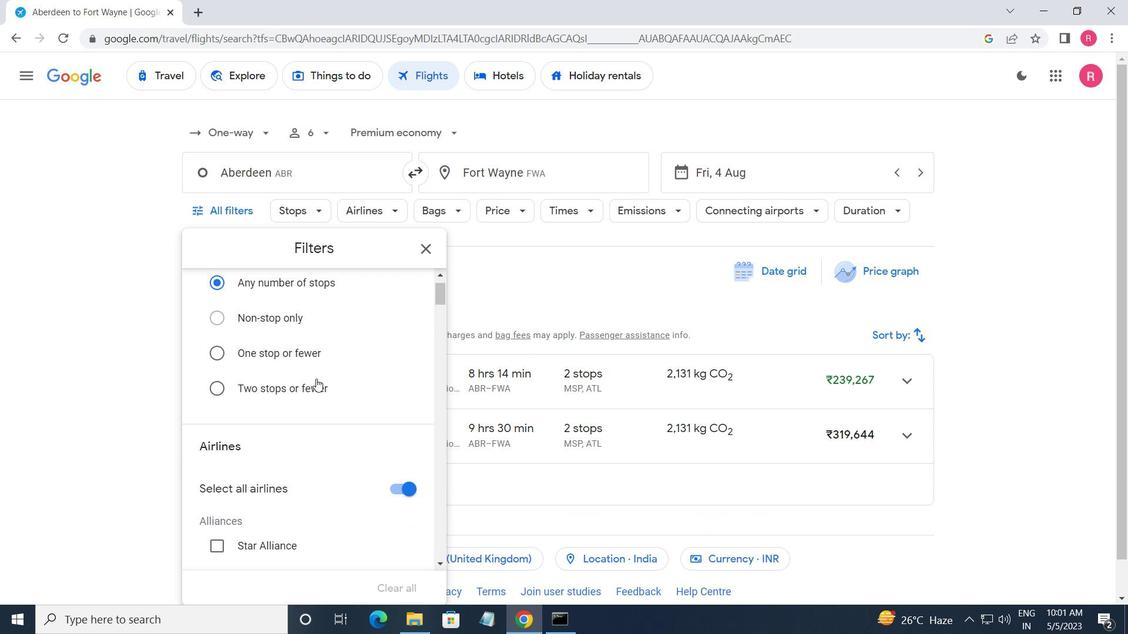 
Action: Mouse scrolled (316, 378) with delta (0, 0)
Screenshot: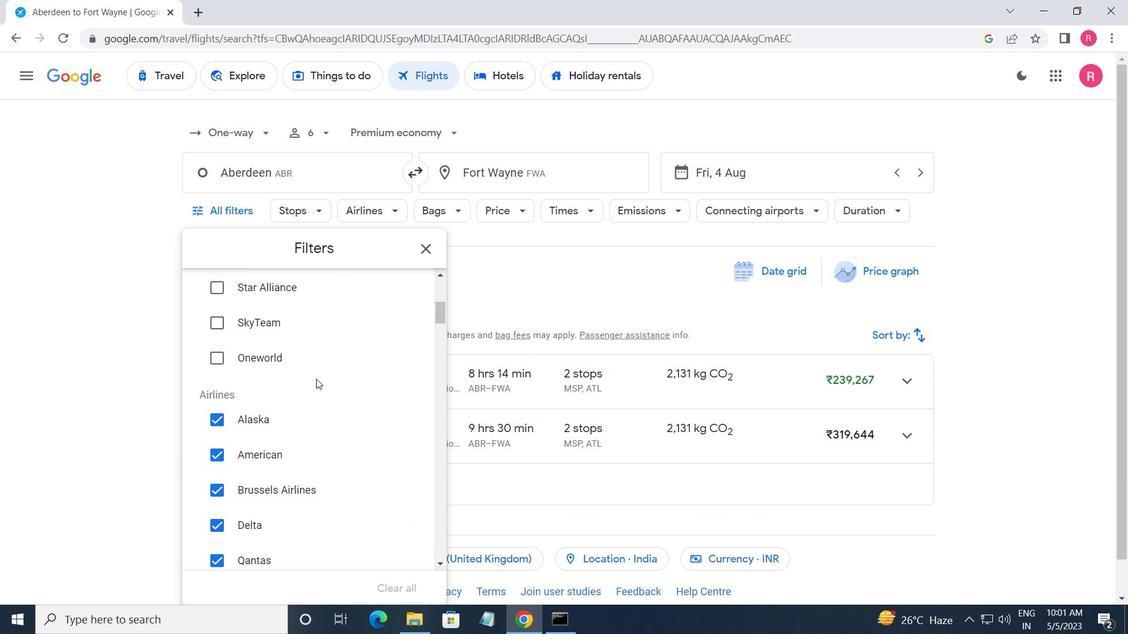 
Action: Mouse scrolled (316, 378) with delta (0, 0)
Screenshot: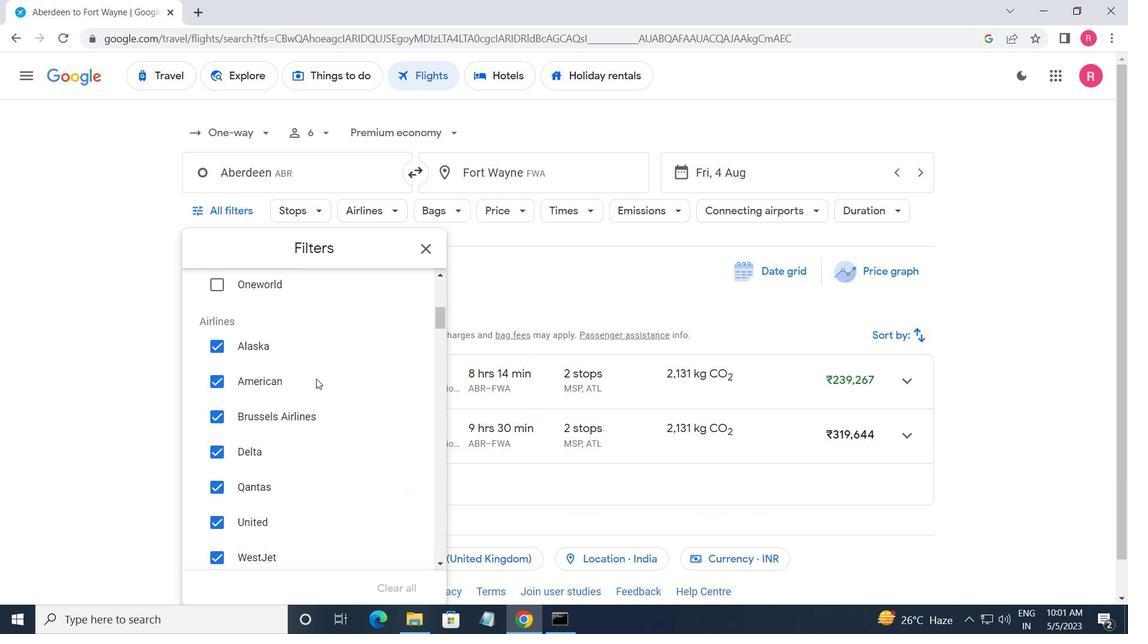 
Action: Mouse scrolled (316, 379) with delta (0, 0)
Screenshot: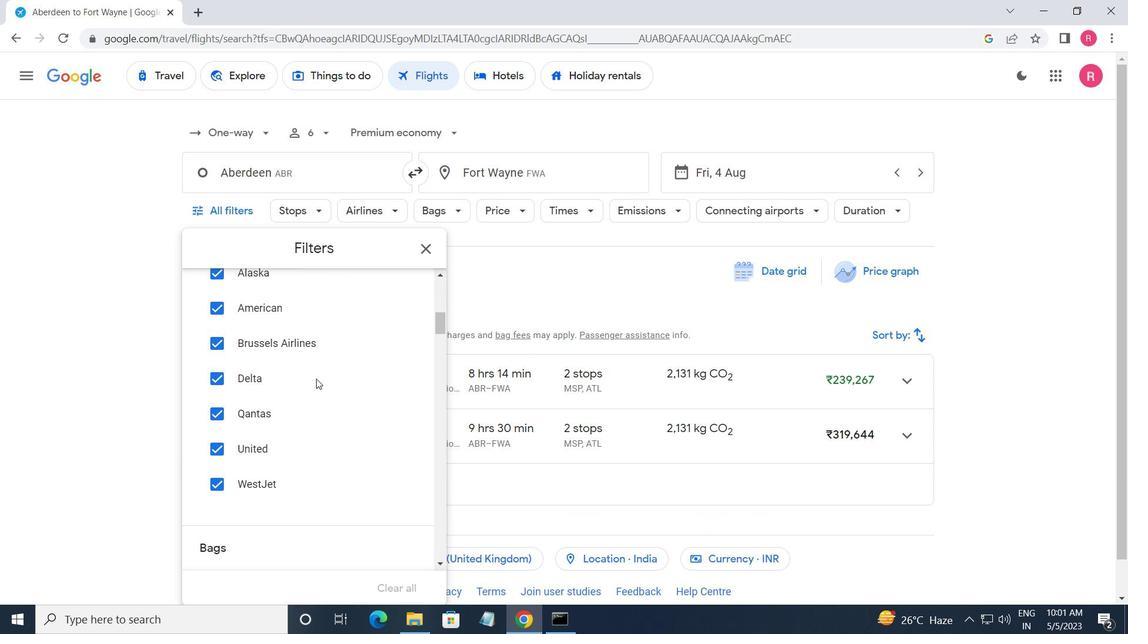 
Action: Mouse scrolled (316, 379) with delta (0, 0)
Screenshot: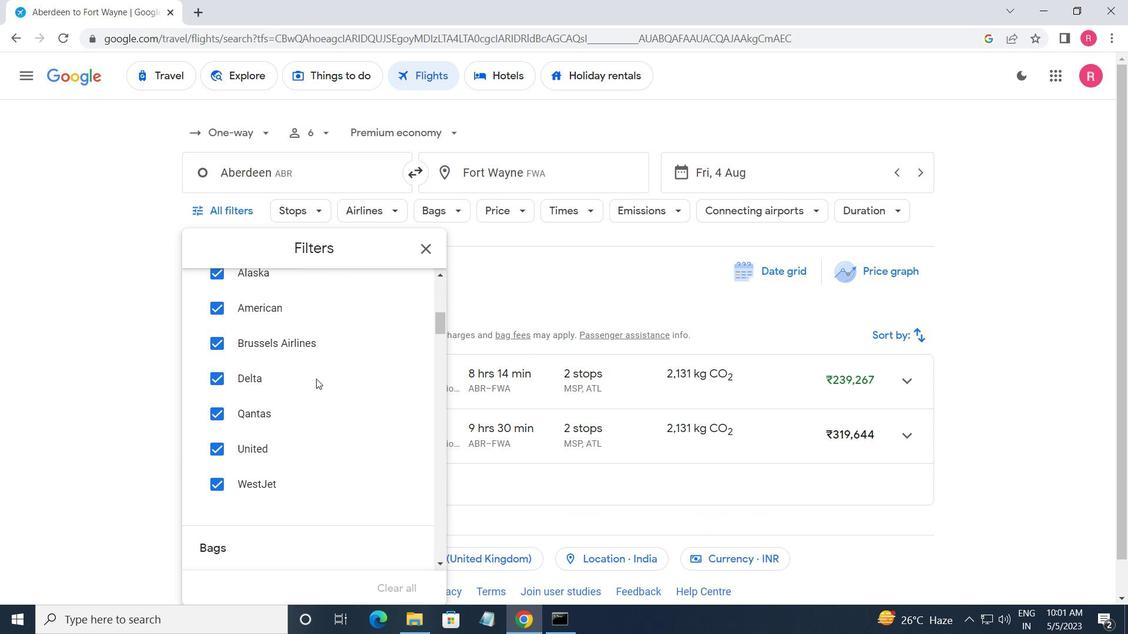 
Action: Mouse scrolled (316, 379) with delta (0, 0)
Screenshot: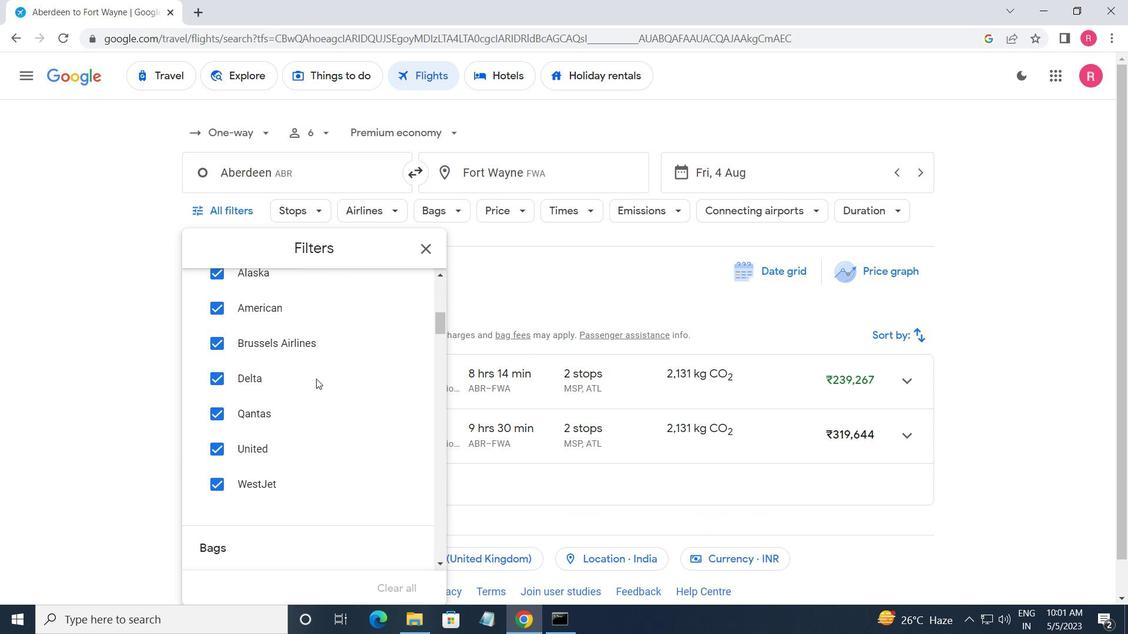
Action: Mouse scrolled (316, 379) with delta (0, 0)
Screenshot: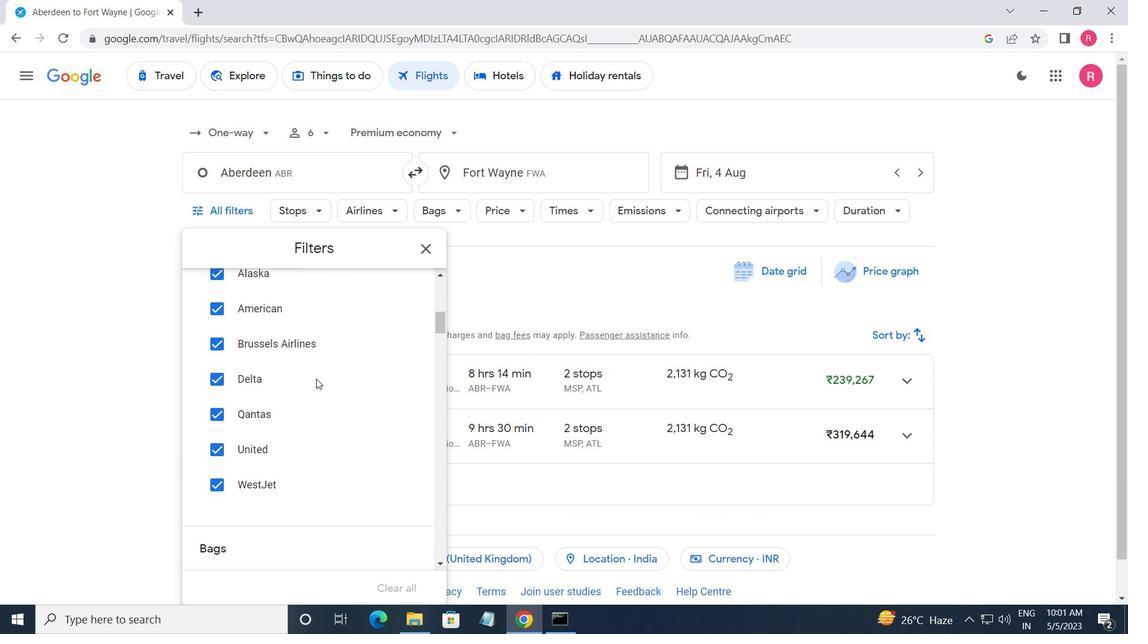 
Action: Mouse moved to (409, 382)
Screenshot: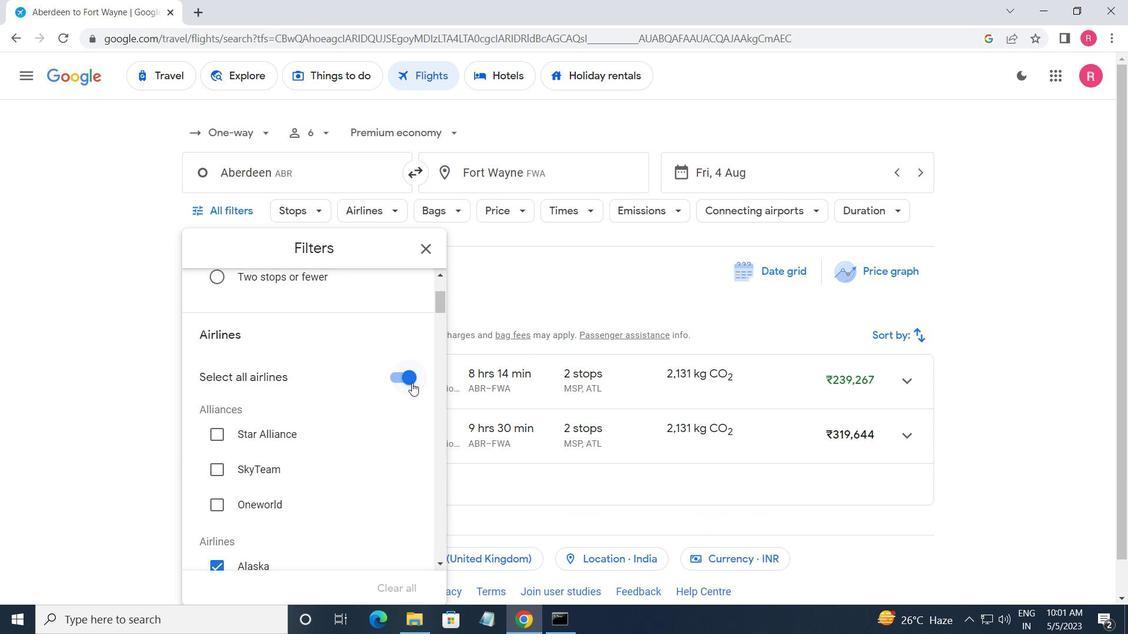 
Action: Mouse pressed left at (409, 382)
Screenshot: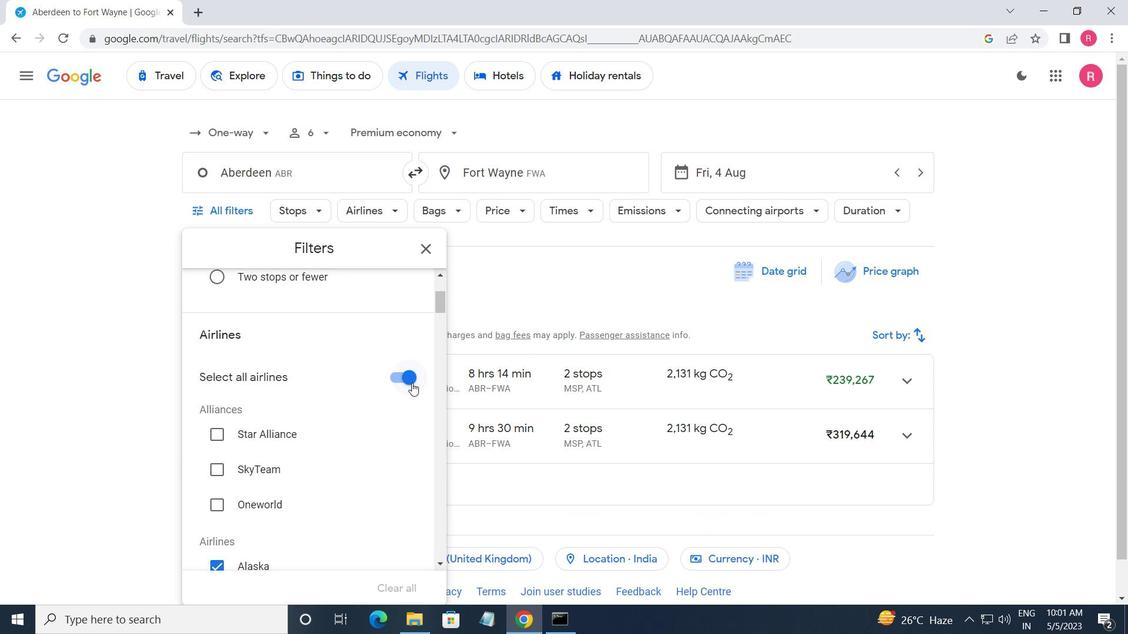 
Action: Mouse moved to (354, 417)
Screenshot: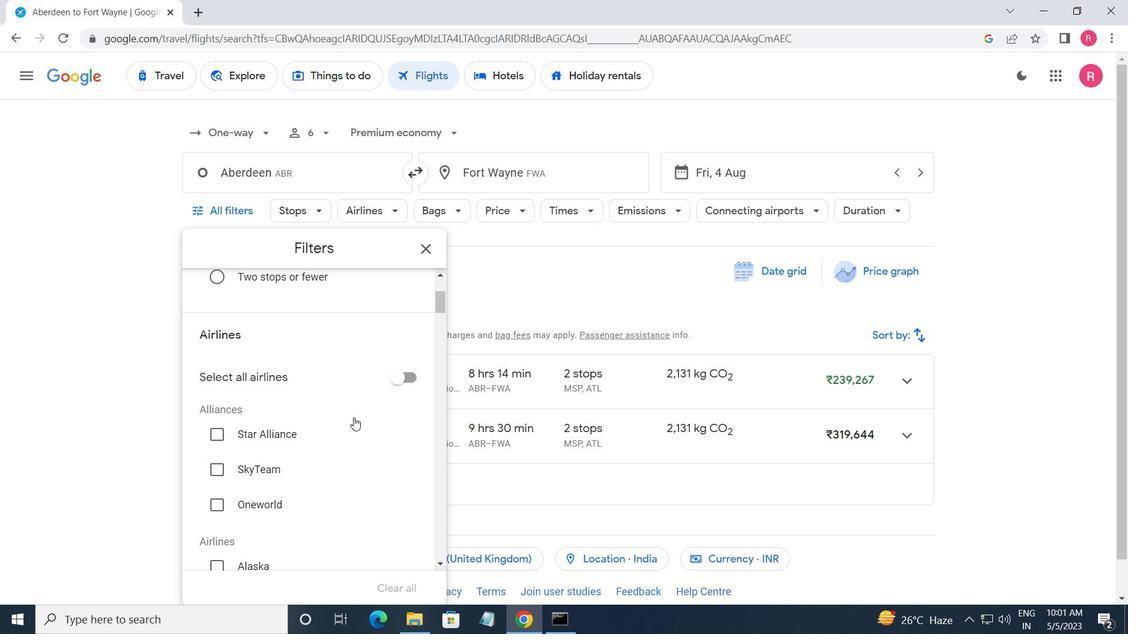 
Action: Mouse scrolled (354, 417) with delta (0, 0)
Screenshot: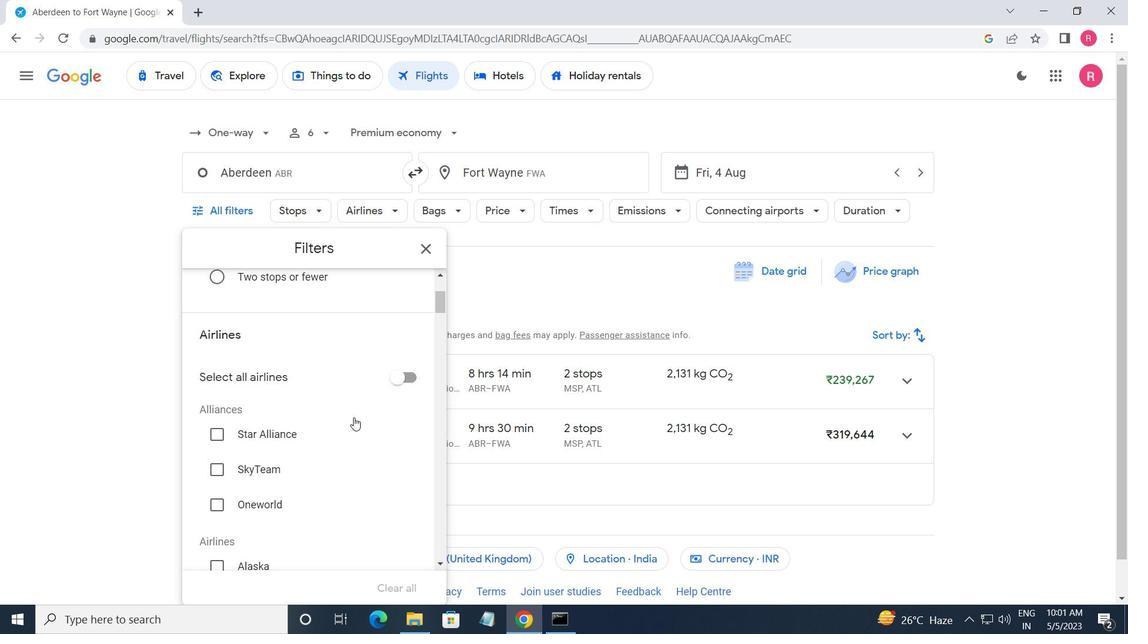
Action: Mouse scrolled (354, 417) with delta (0, 0)
Screenshot: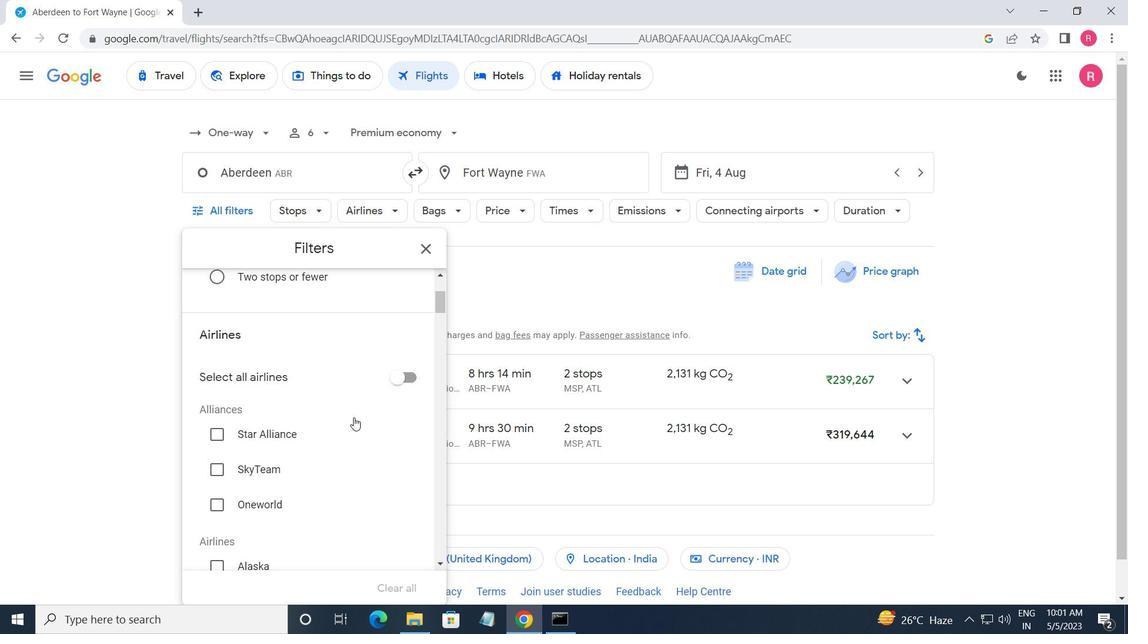 
Action: Mouse scrolled (354, 417) with delta (0, 0)
Screenshot: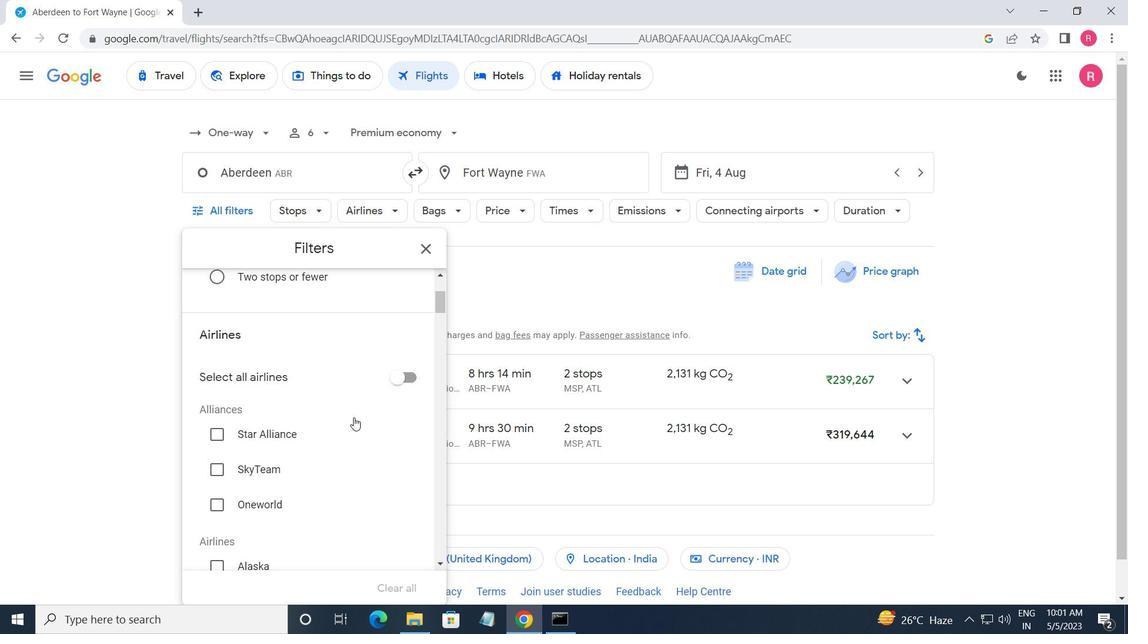 
Action: Mouse scrolled (354, 417) with delta (0, 0)
Screenshot: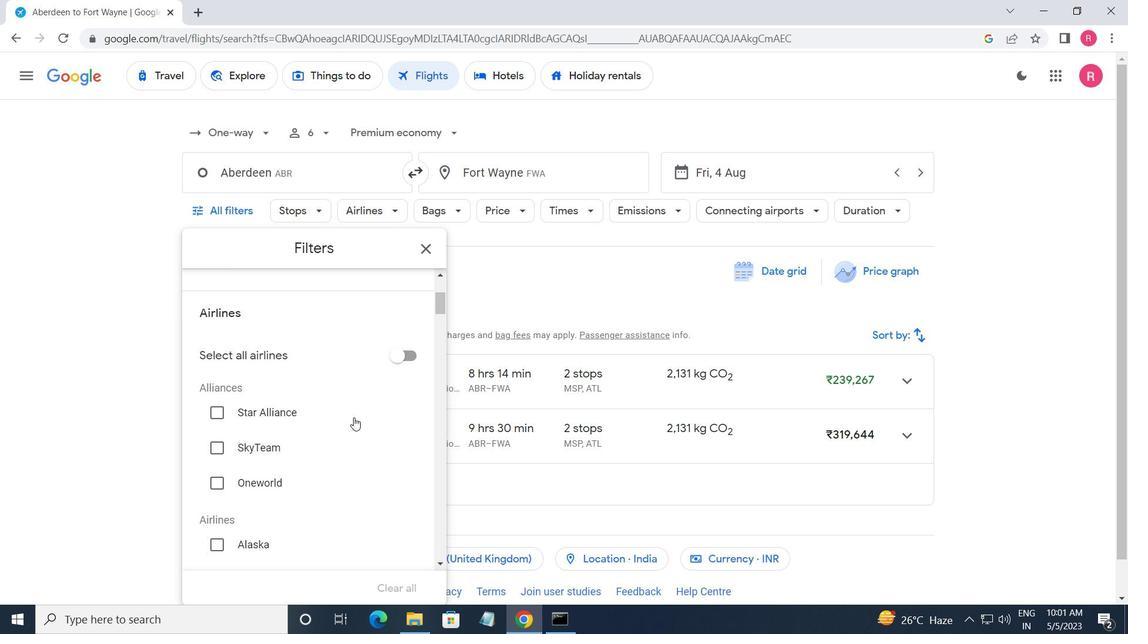 
Action: Mouse moved to (354, 417)
Screenshot: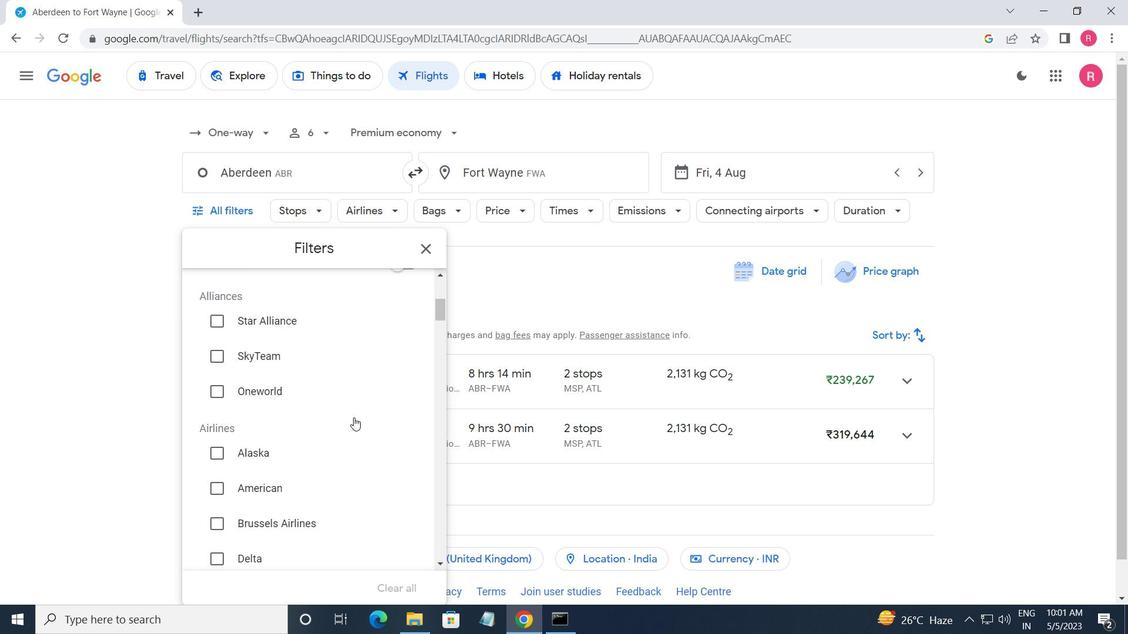 
Action: Mouse scrolled (354, 416) with delta (0, 0)
Screenshot: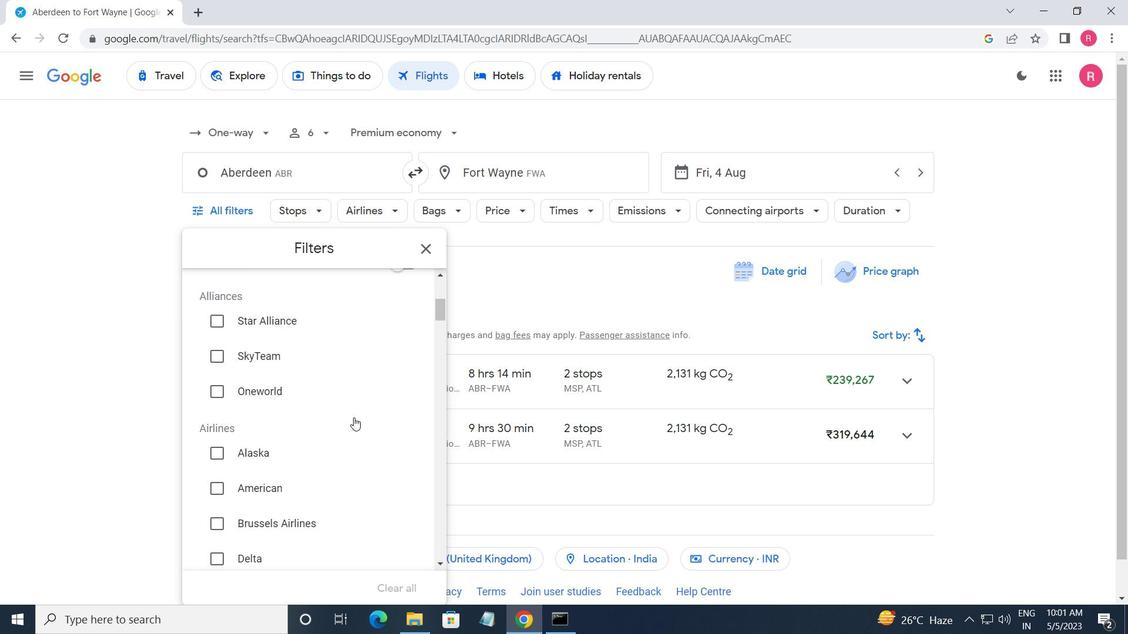 
Action: Mouse moved to (354, 416)
Screenshot: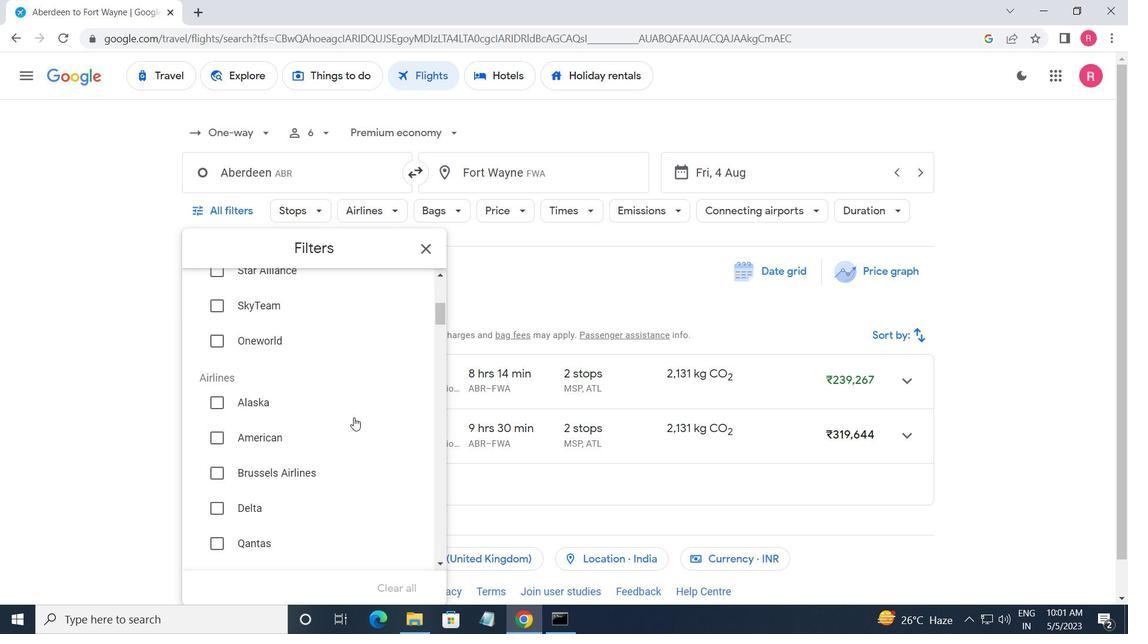 
Action: Mouse scrolled (354, 416) with delta (0, 0)
Screenshot: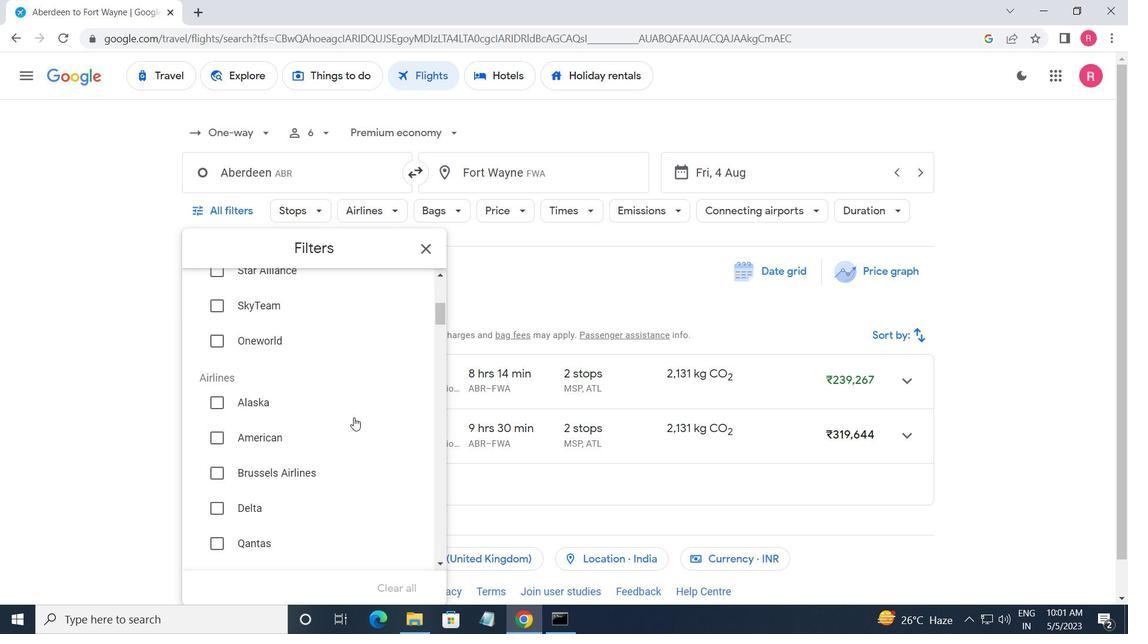 
Action: Mouse moved to (353, 416)
Screenshot: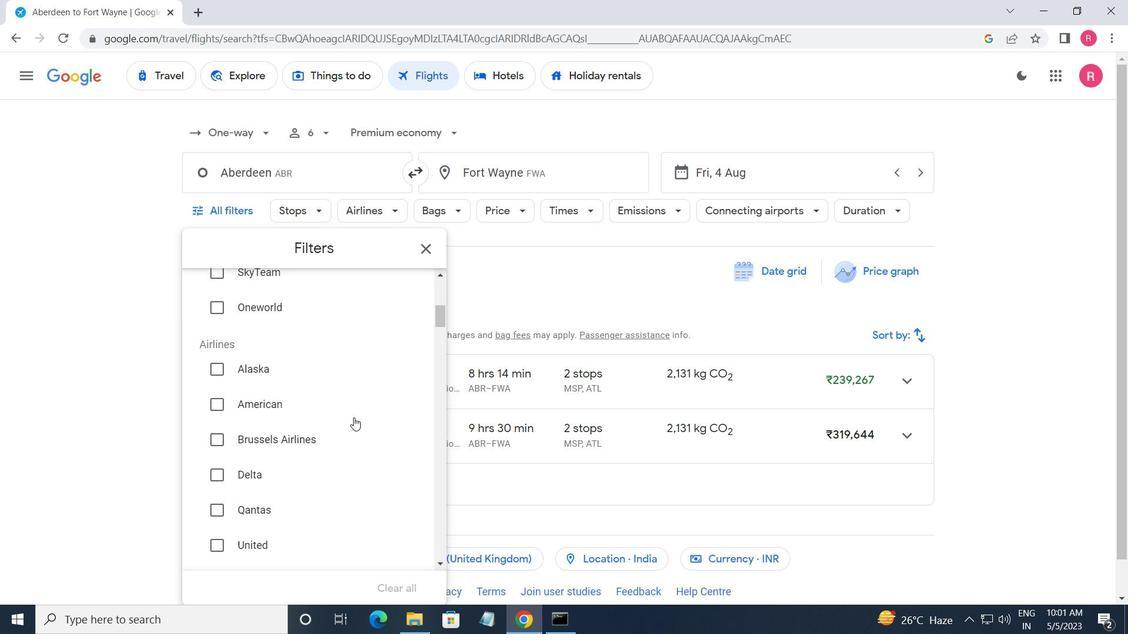 
Action: Mouse scrolled (353, 416) with delta (0, 0)
Screenshot: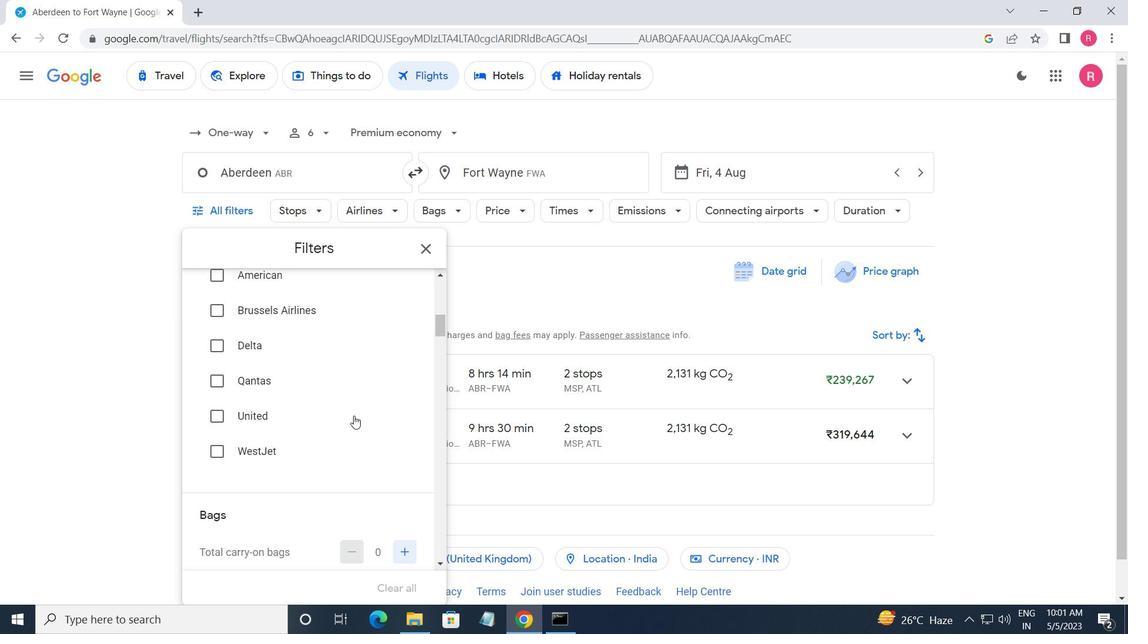 
Action: Mouse moved to (402, 365)
Screenshot: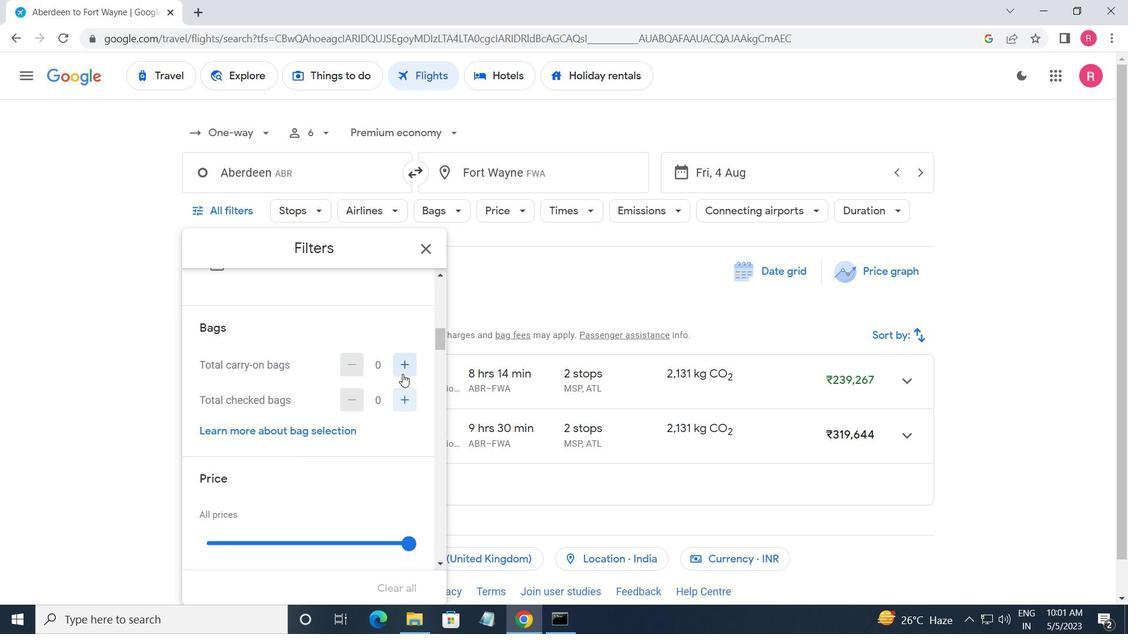 
Action: Mouse pressed left at (402, 365)
Screenshot: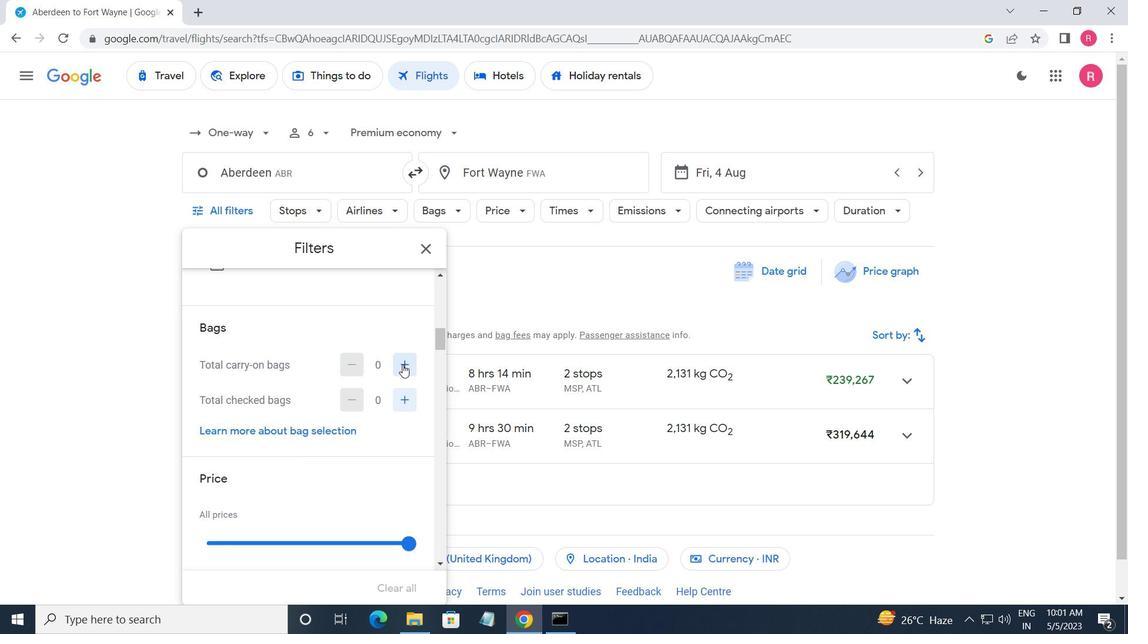 
Action: Mouse moved to (403, 362)
Screenshot: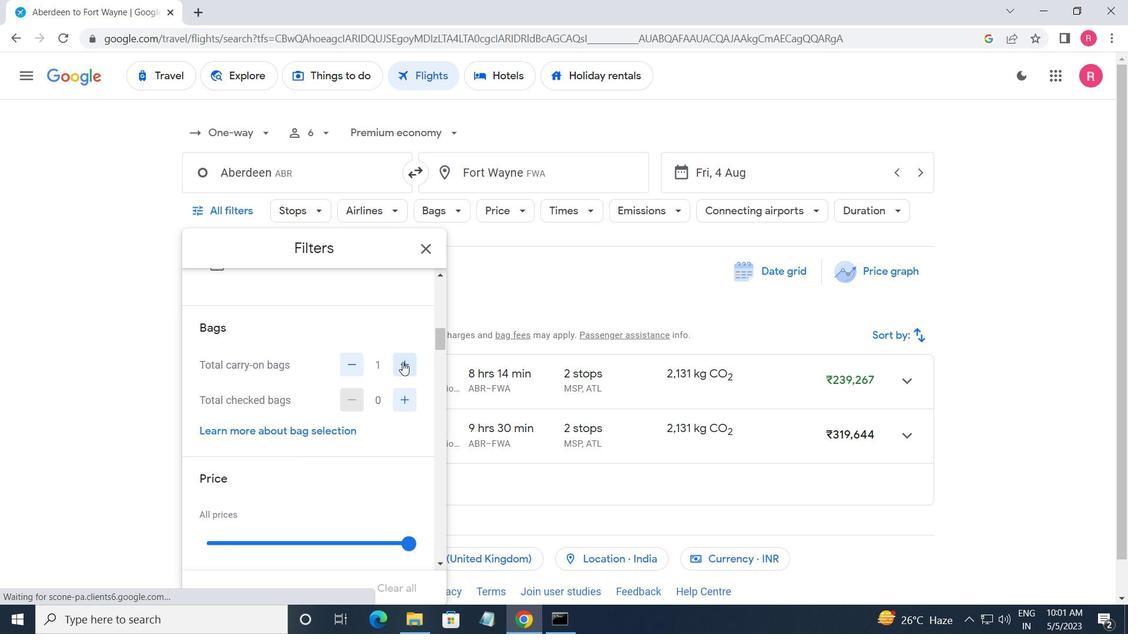 
Action: Mouse scrolled (403, 362) with delta (0, 0)
Screenshot: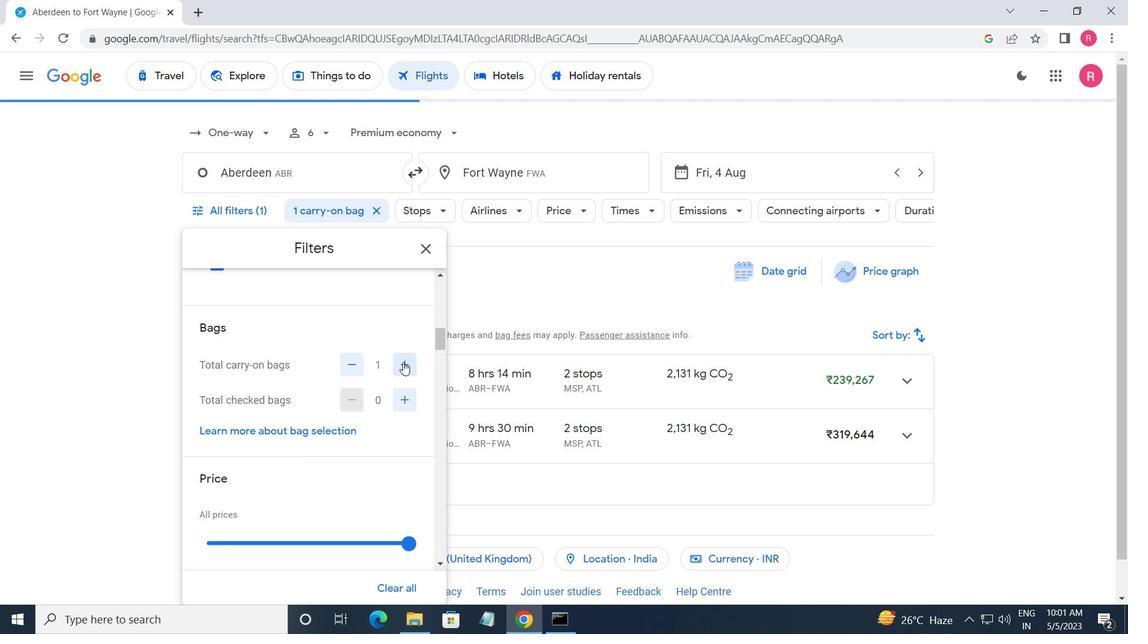 
Action: Mouse scrolled (403, 362) with delta (0, 0)
Screenshot: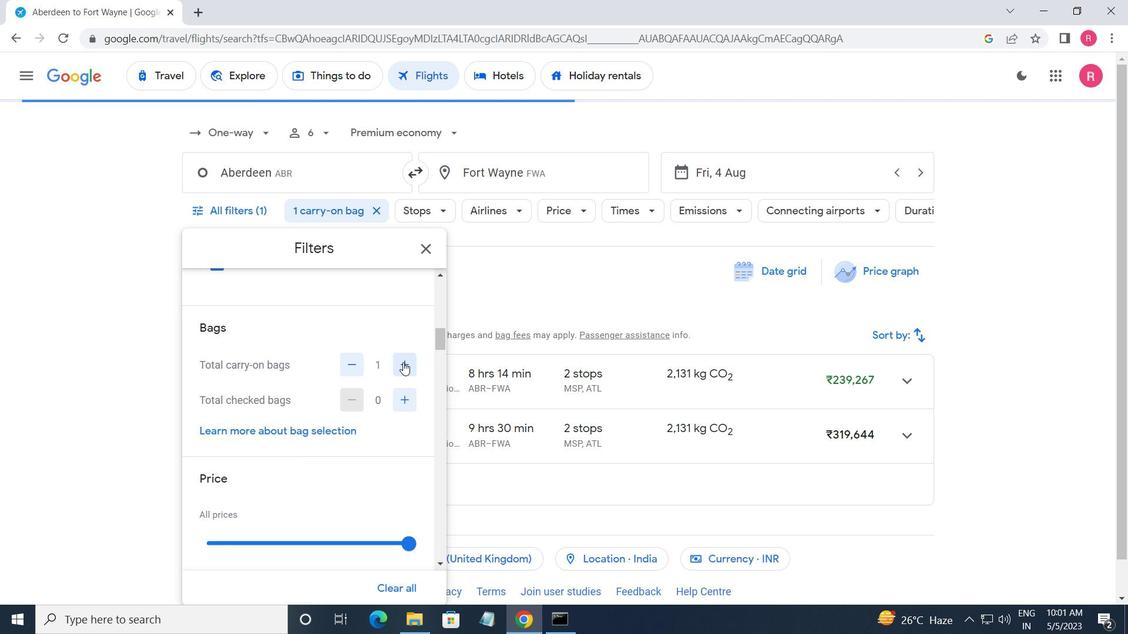 
Action: Mouse scrolled (403, 362) with delta (0, 0)
Screenshot: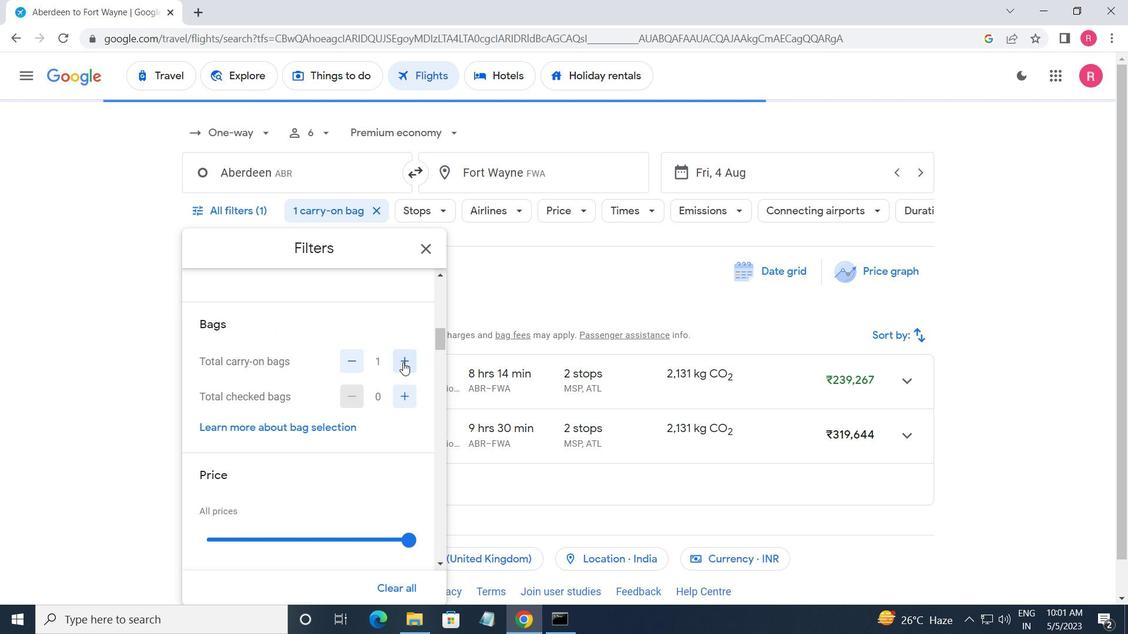 
Action: Mouse scrolled (403, 362) with delta (0, 0)
Screenshot: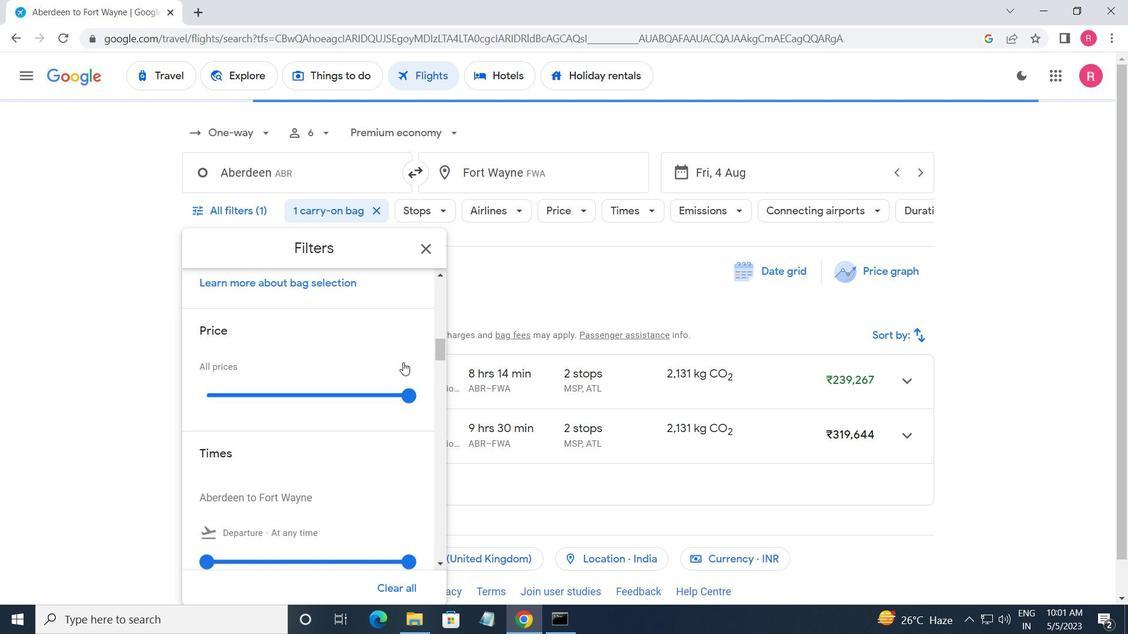 
Action: Mouse moved to (381, 368)
Screenshot: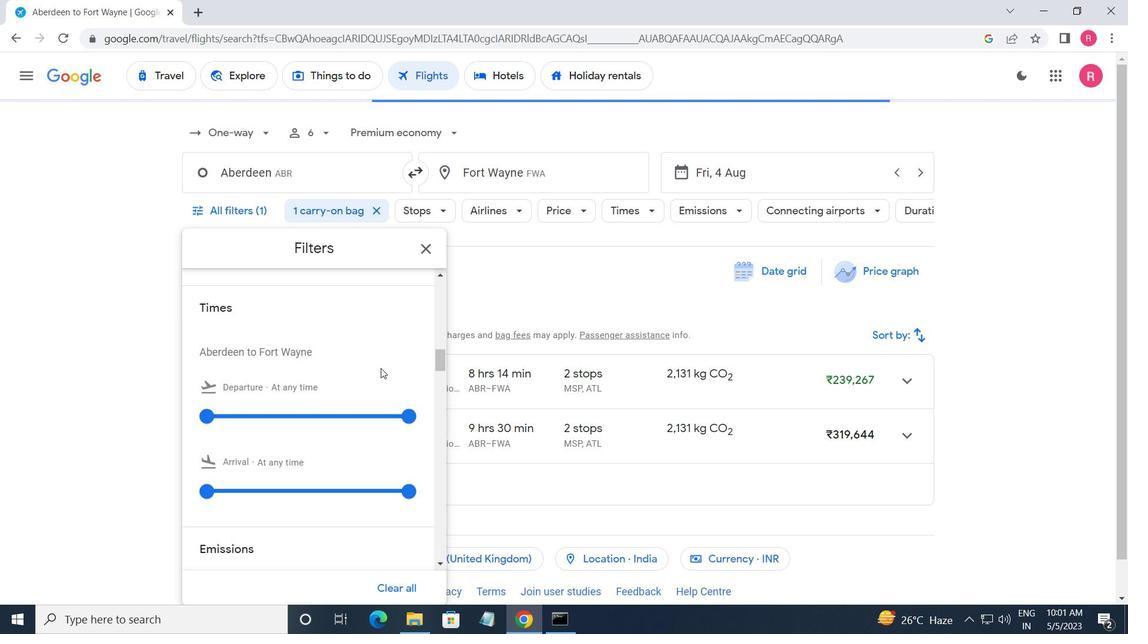 
Action: Mouse scrolled (381, 369) with delta (0, 0)
Screenshot: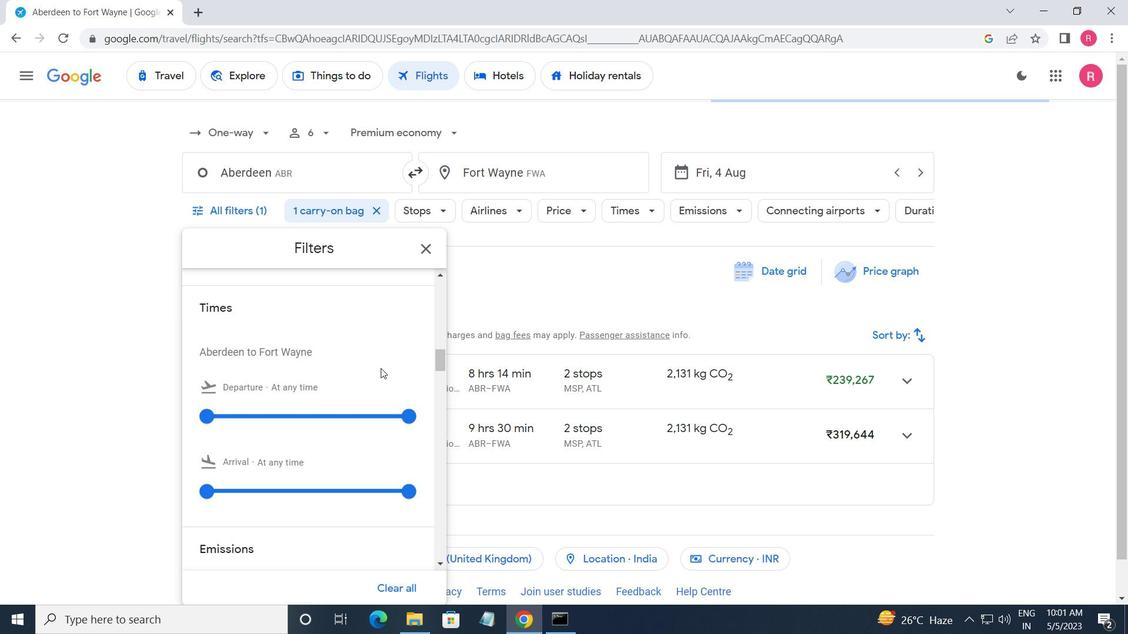 
Action: Mouse scrolled (381, 369) with delta (0, 0)
Screenshot: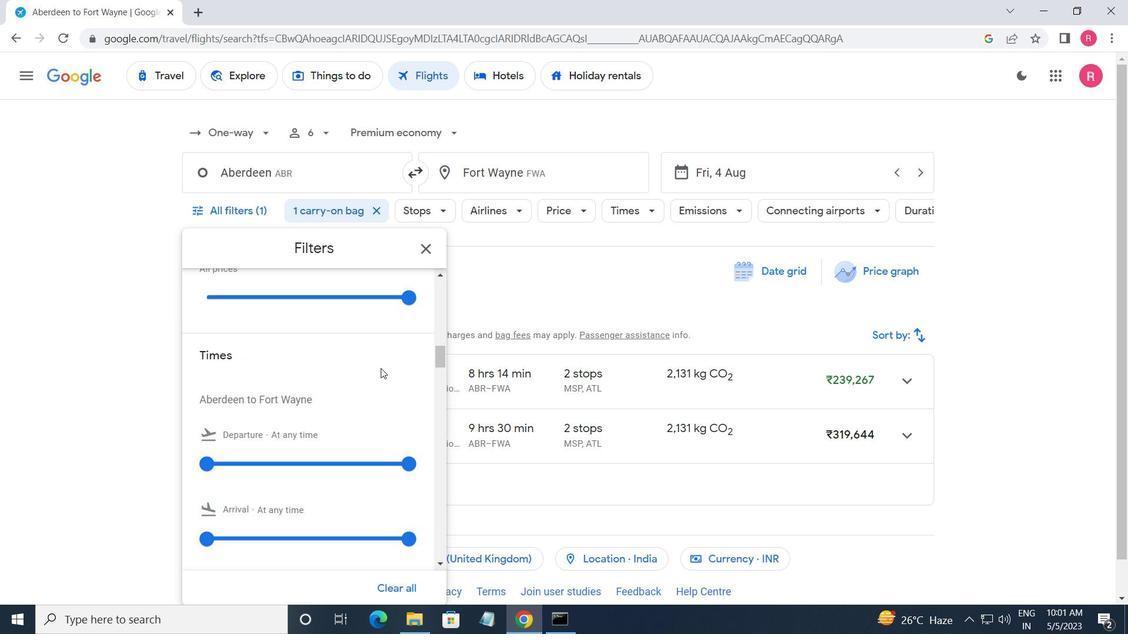 
Action: Mouse moved to (404, 388)
Screenshot: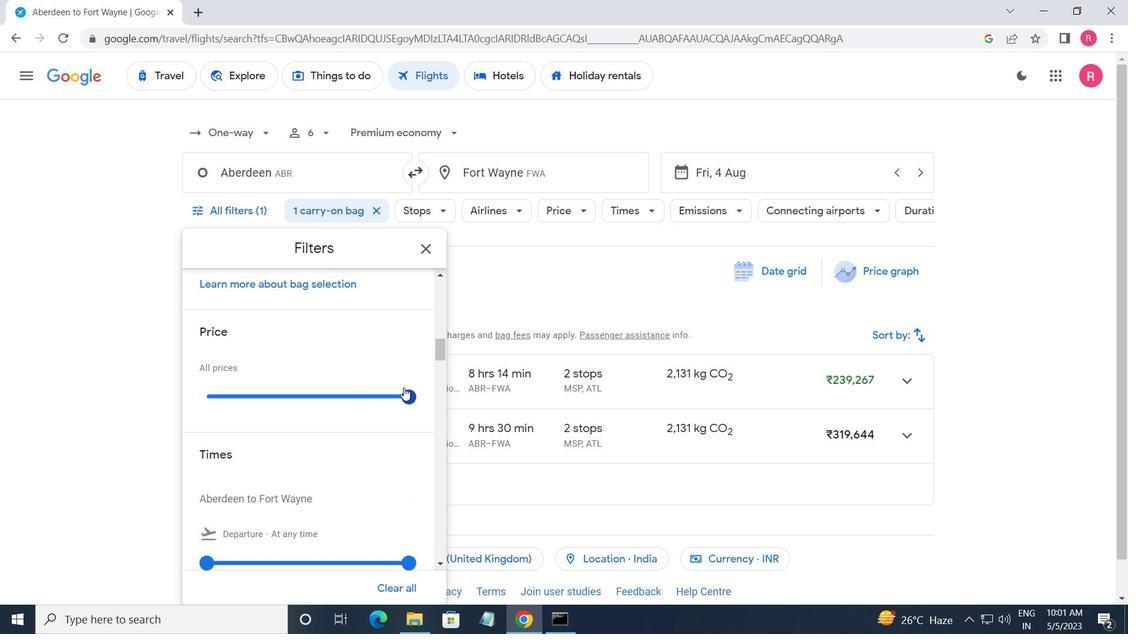 
Action: Mouse pressed left at (404, 388)
Screenshot: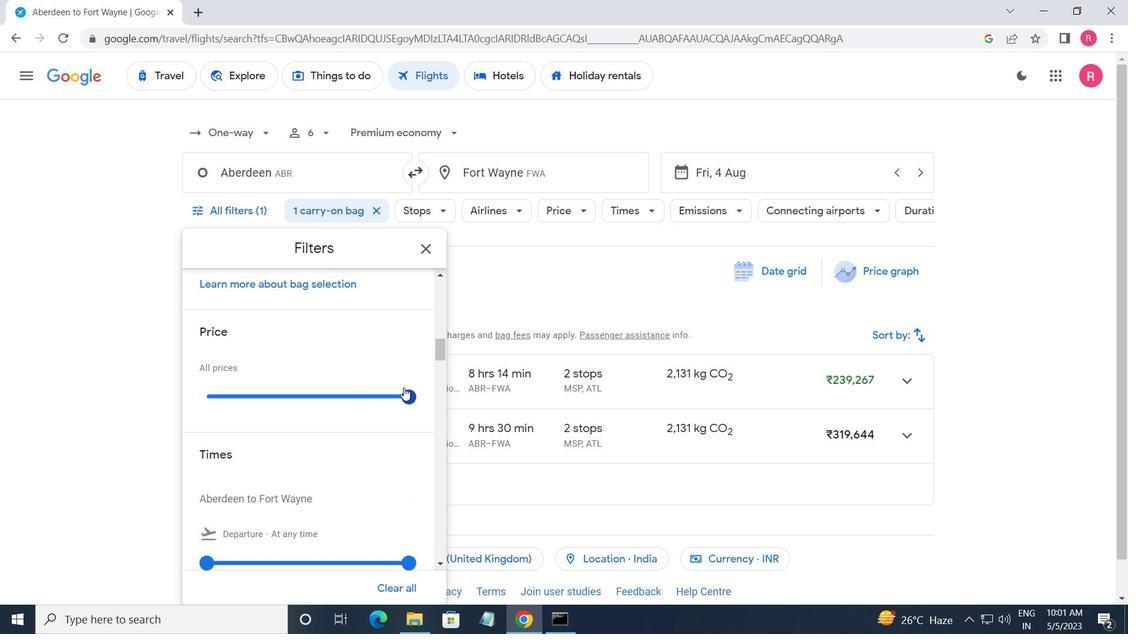 
Action: Mouse moved to (269, 411)
Screenshot: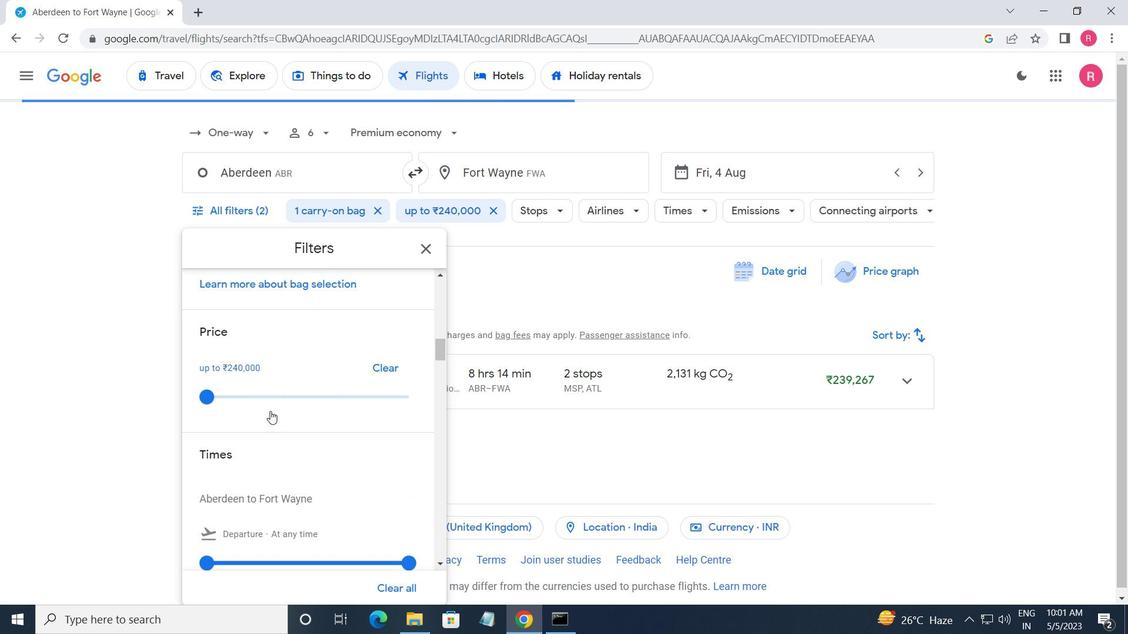 
Action: Mouse scrolled (269, 410) with delta (0, 0)
Screenshot: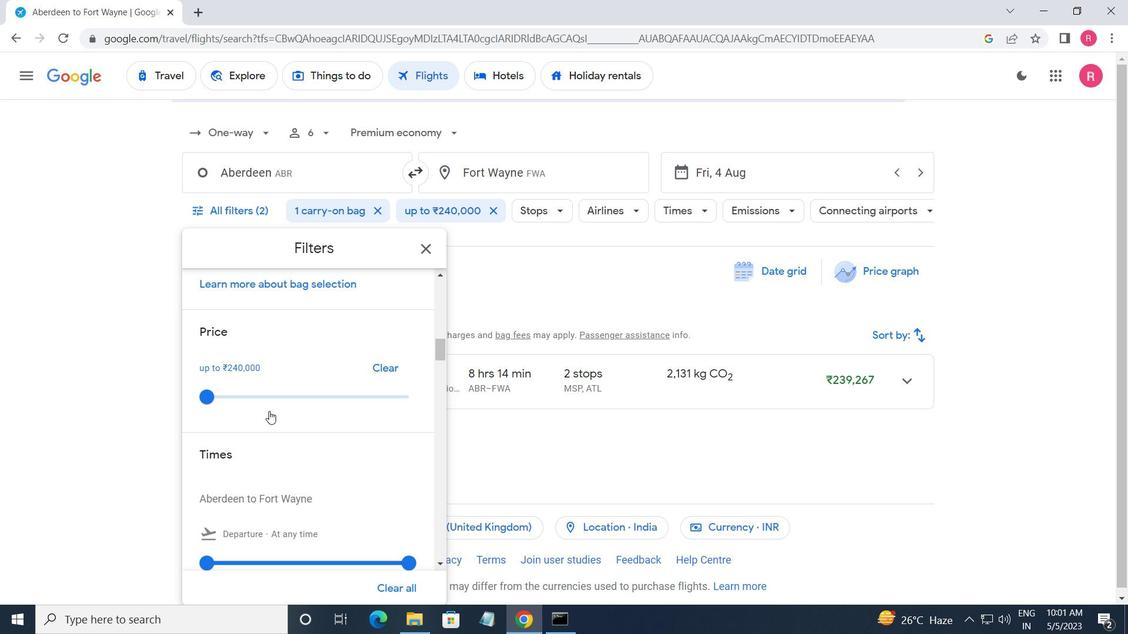
Action: Mouse scrolled (269, 410) with delta (0, 0)
Screenshot: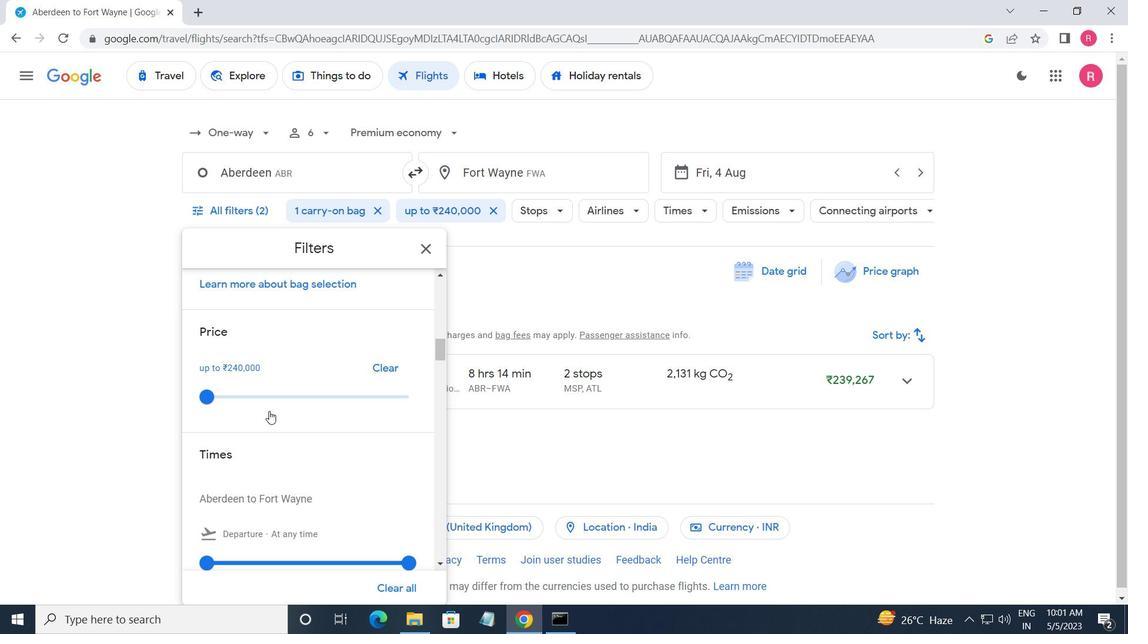 
Action: Mouse moved to (205, 412)
Screenshot: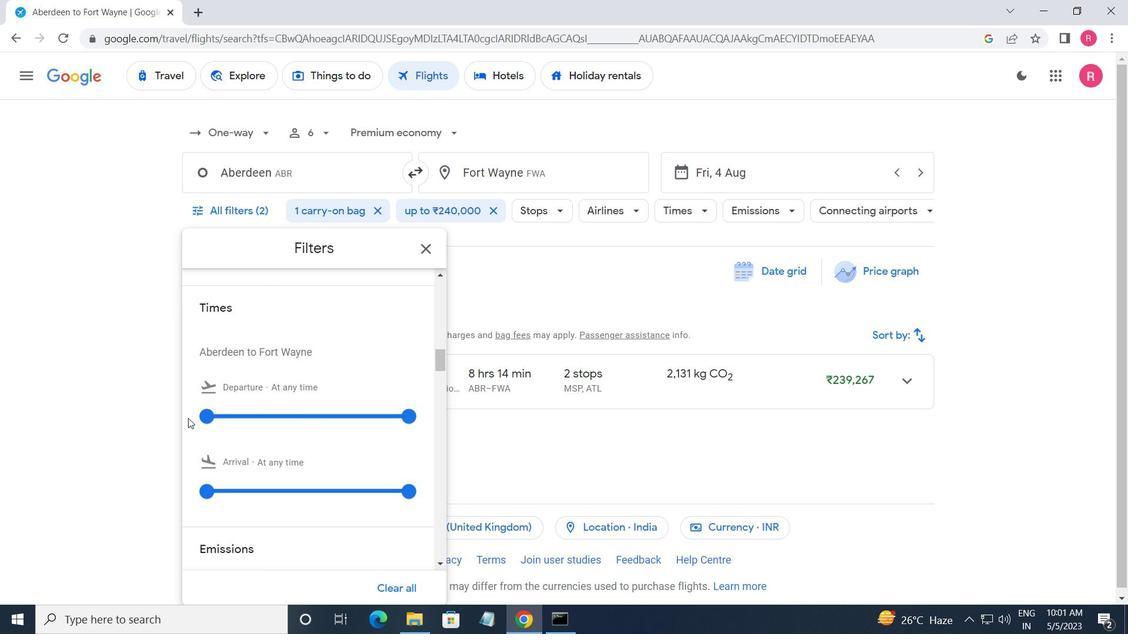 
Action: Mouse pressed left at (205, 412)
Screenshot: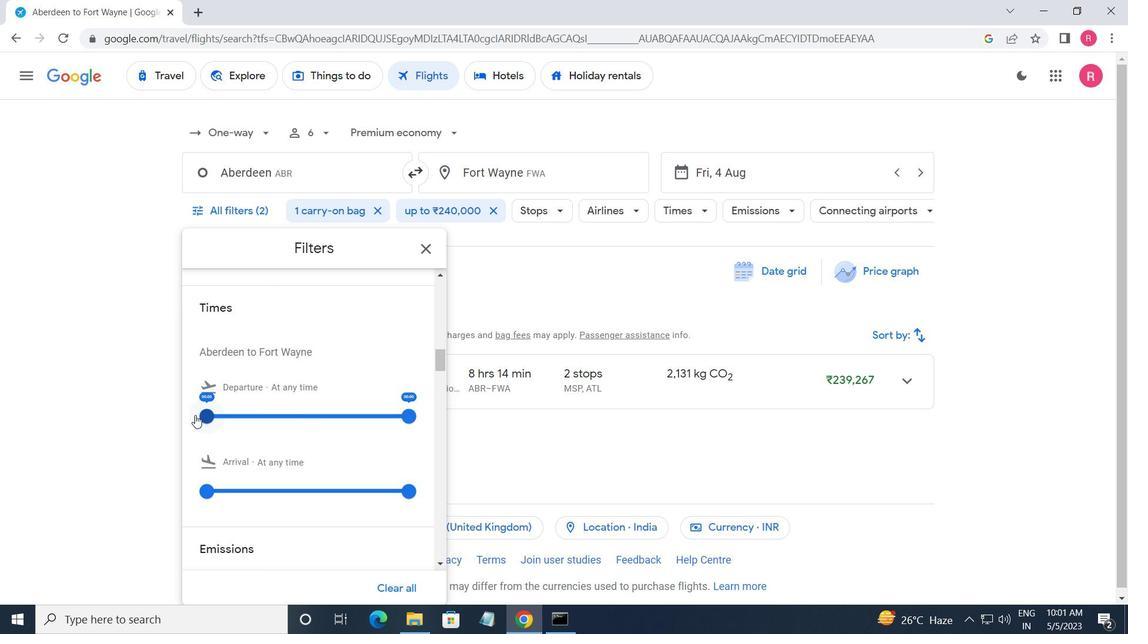 
Action: Mouse moved to (399, 417)
Screenshot: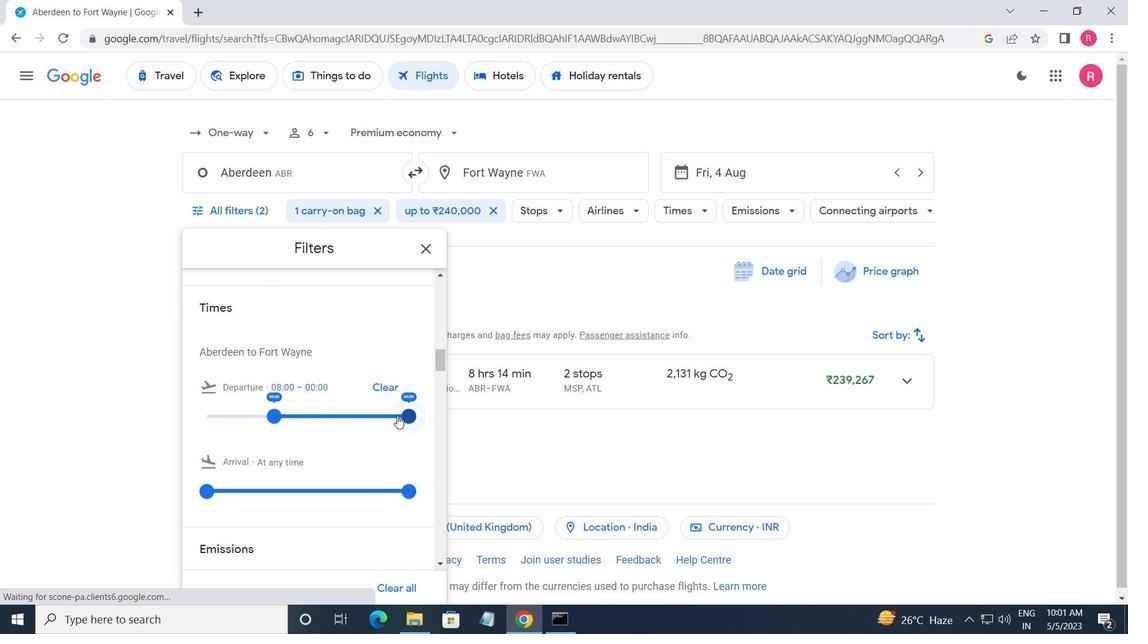 
Action: Mouse pressed left at (399, 417)
Screenshot: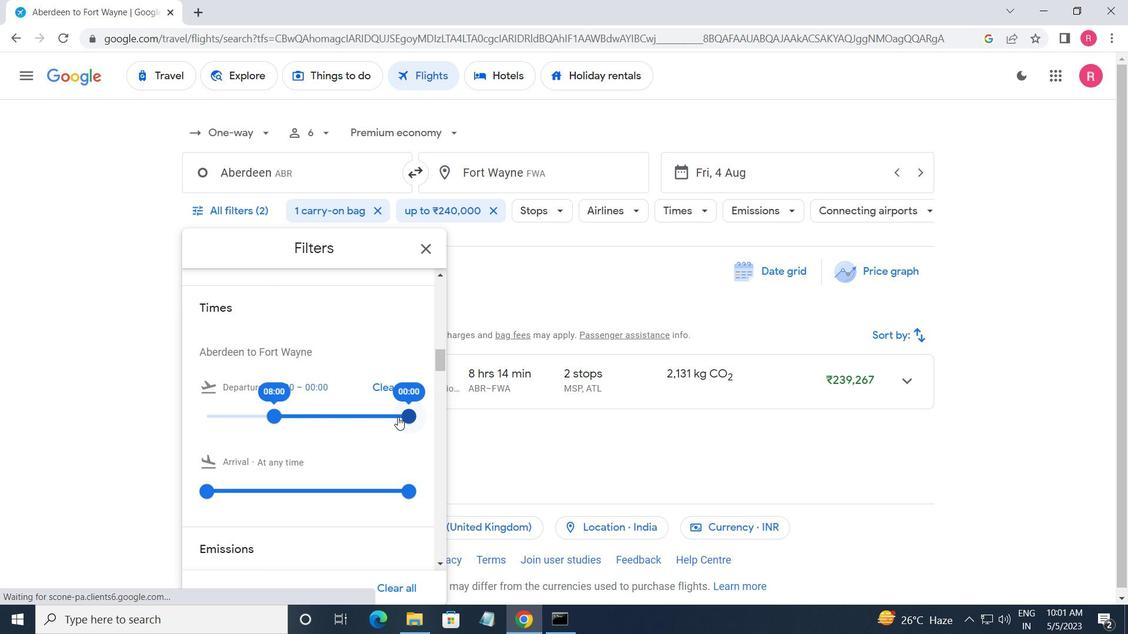 
Action: Mouse moved to (433, 244)
Screenshot: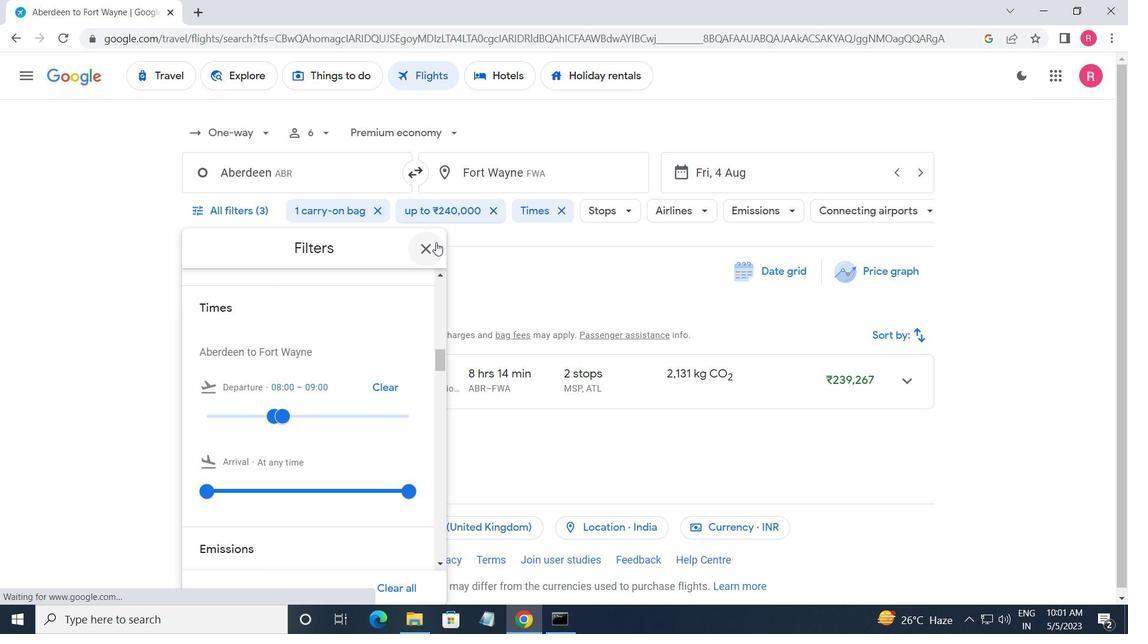 
Action: Mouse pressed left at (433, 244)
Screenshot: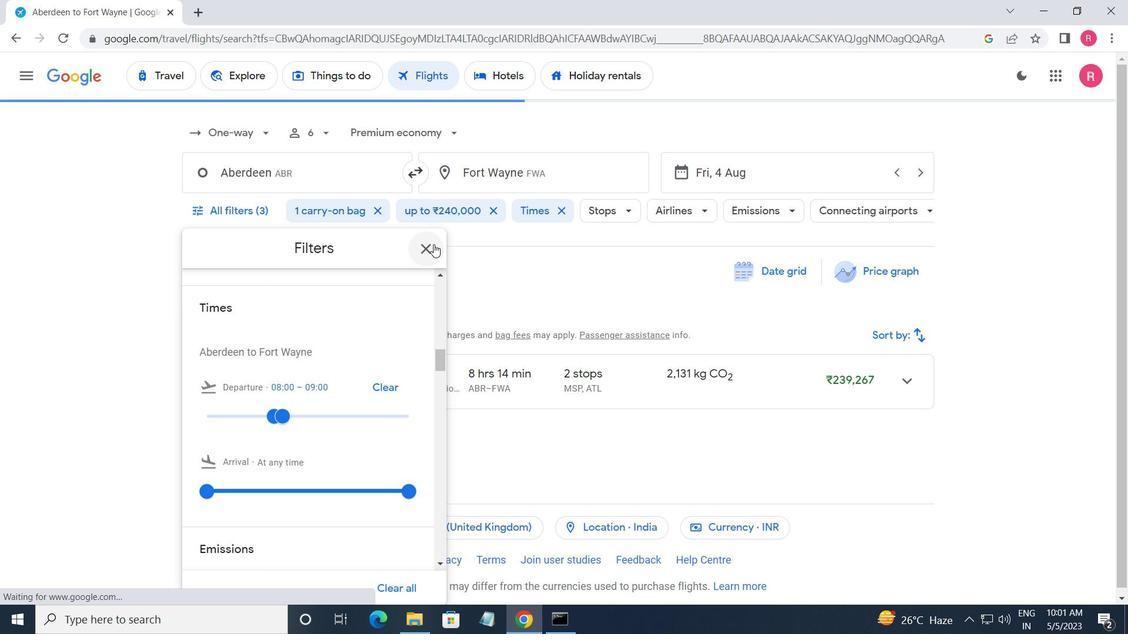 
Action: Mouse moved to (434, 264)
Screenshot: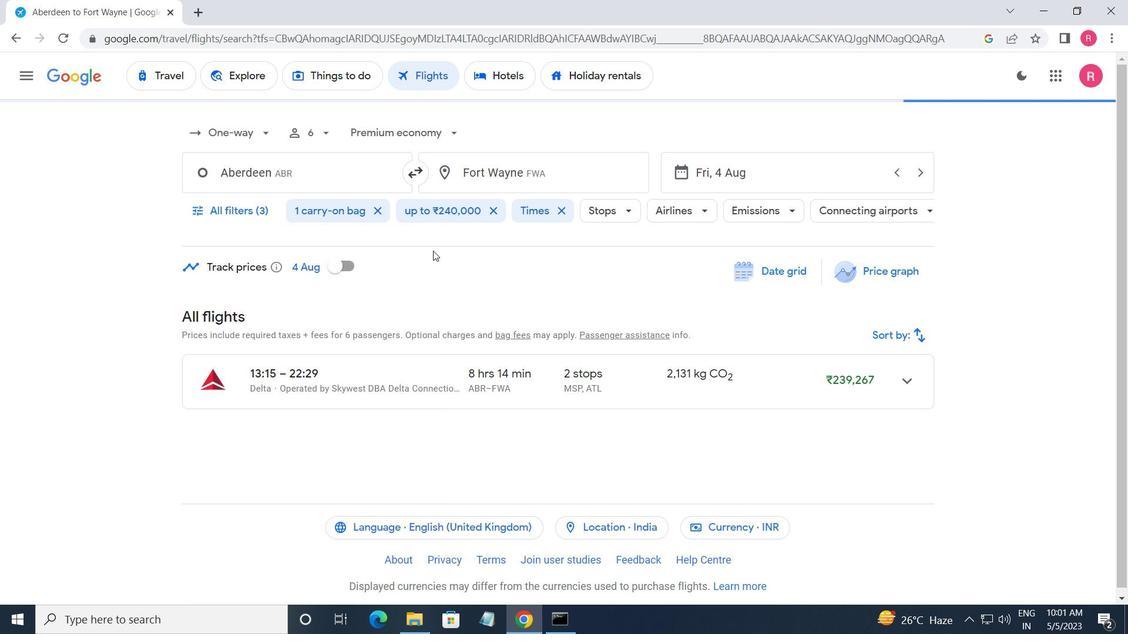 
